Task: Look for space in Mixquiahuala de Juarez, Mexico from 3rd August, 2023 to 7th August, 2023 for 2 adults in price range Rs.4000 to Rs.9000. Place can be private room with 1  bedroom having 1 bed and 1 bathroom. Property type can be house, flat, guest house, hotel. Booking option can be shelf check-in. Required host language is English.
Action: Mouse moved to (455, 96)
Screenshot: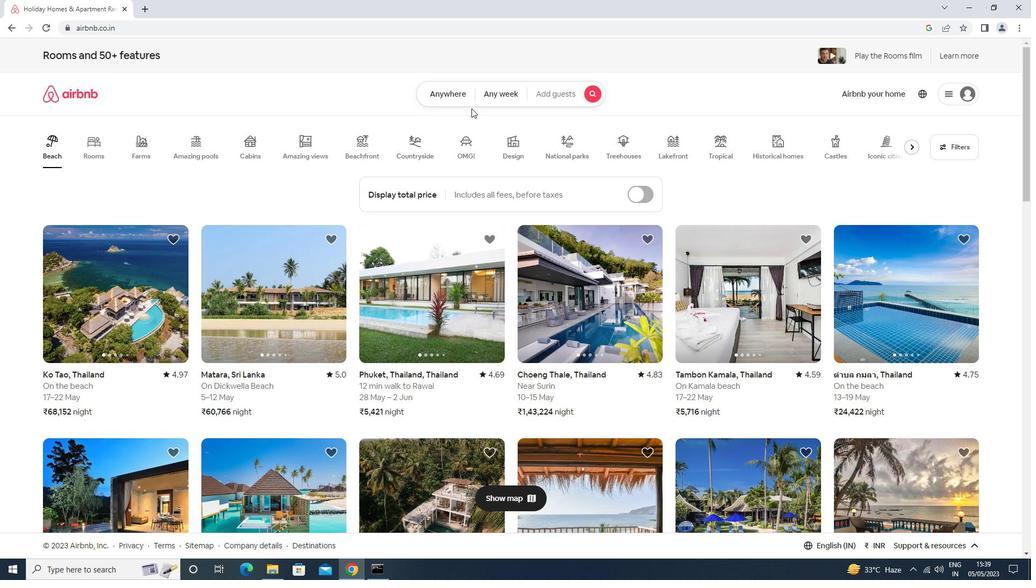 
Action: Mouse pressed left at (455, 96)
Screenshot: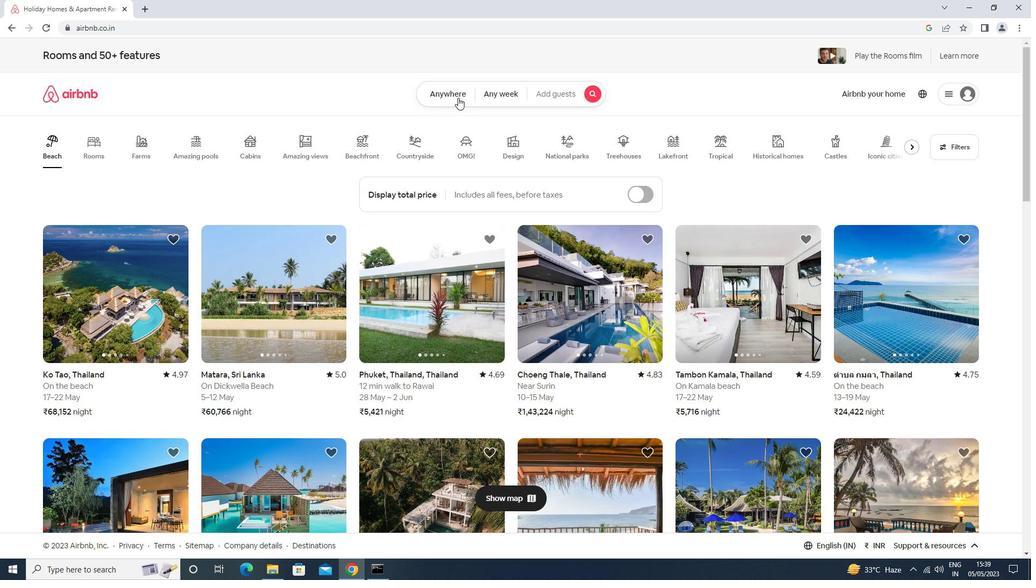 
Action: Mouse moved to (396, 133)
Screenshot: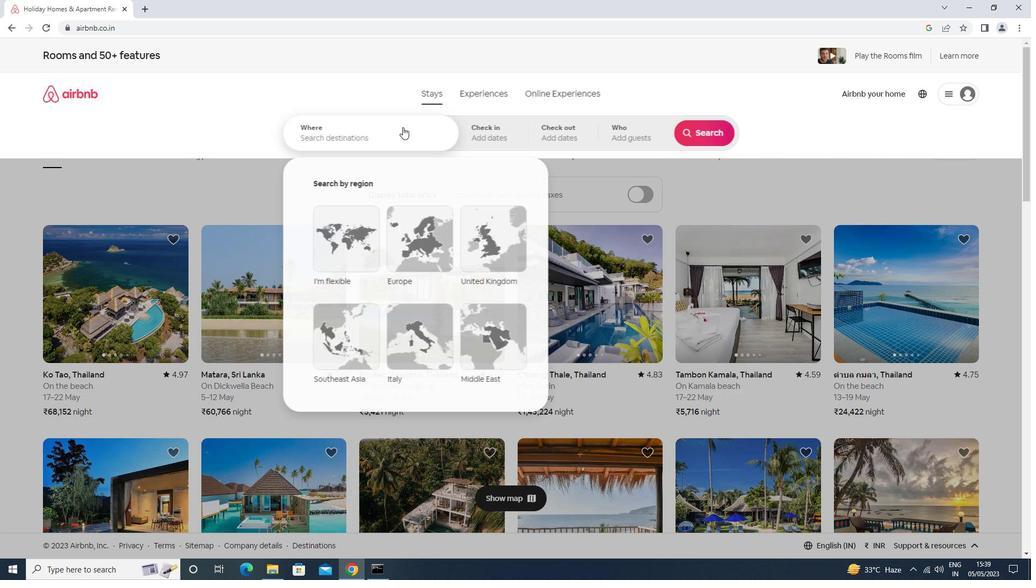 
Action: Mouse pressed left at (396, 133)
Screenshot: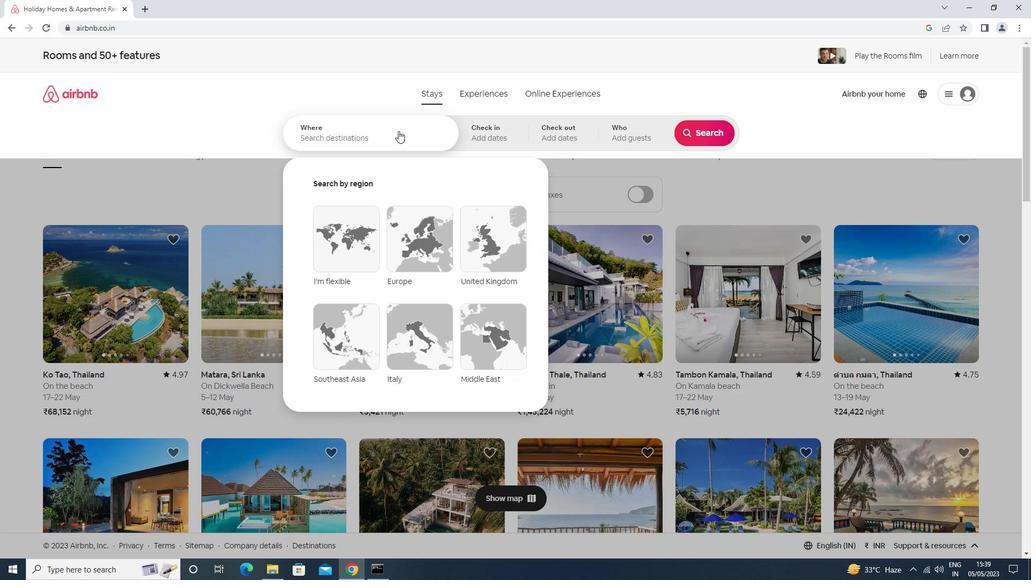 
Action: Mouse moved to (396, 135)
Screenshot: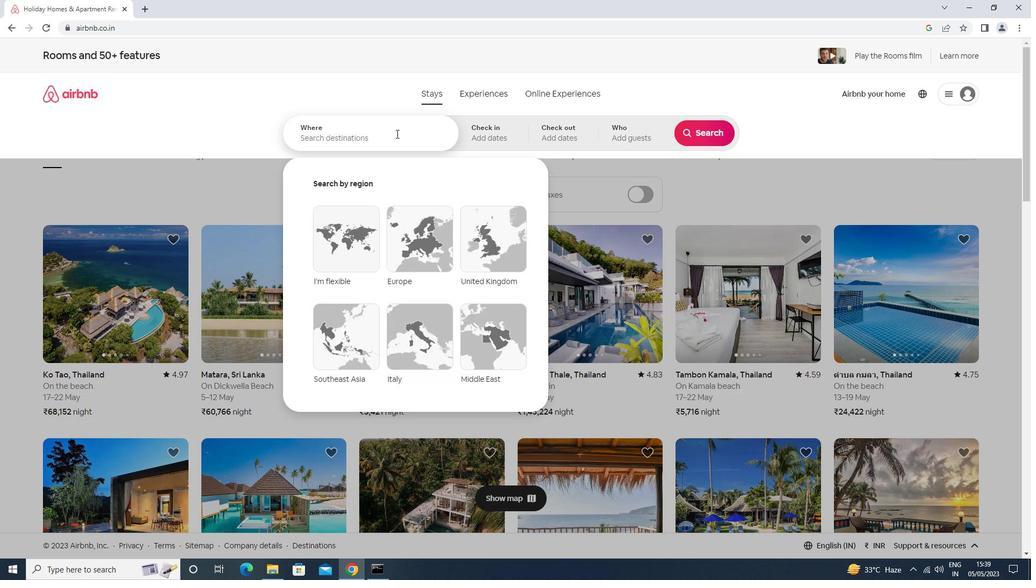 
Action: Key pressed mixquia<Key.down><Key.enter>
Screenshot: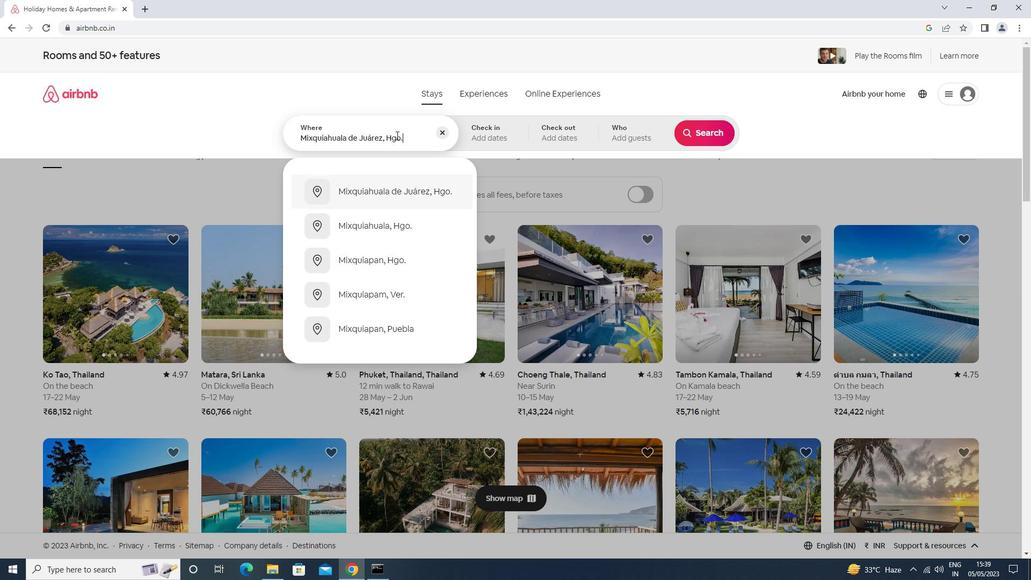 
Action: Mouse moved to (703, 220)
Screenshot: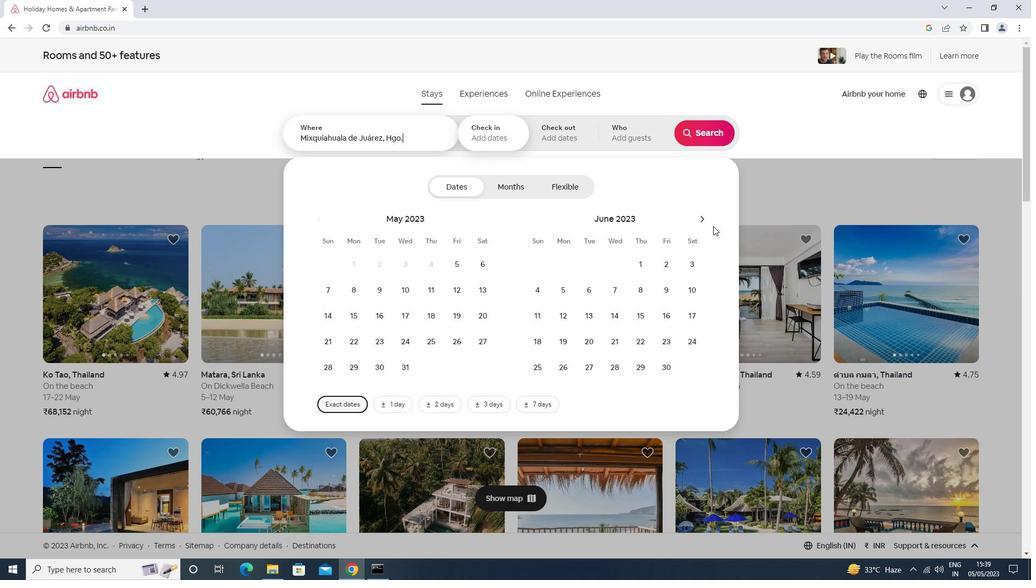 
Action: Mouse pressed left at (703, 220)
Screenshot: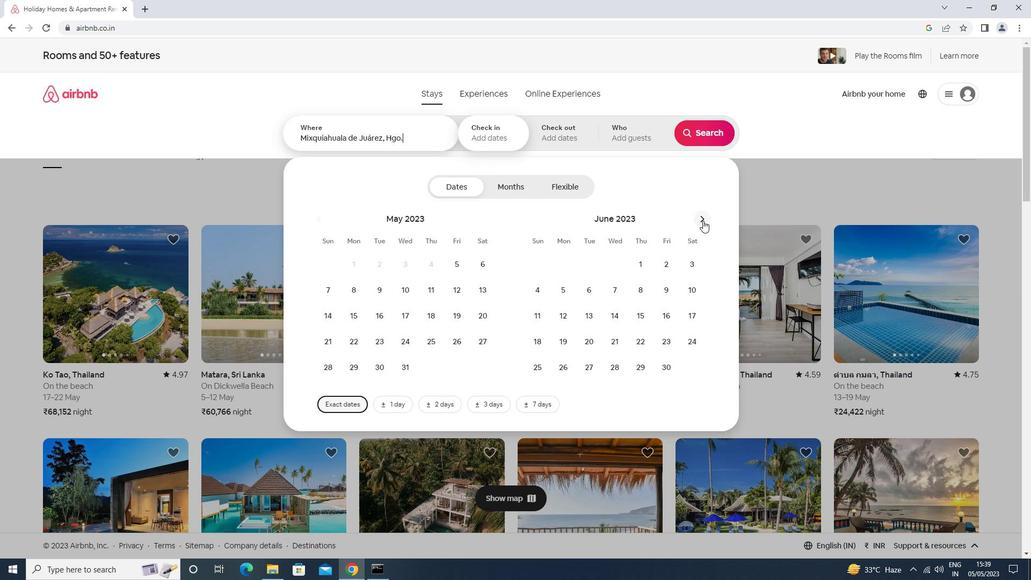 
Action: Mouse pressed left at (703, 220)
Screenshot: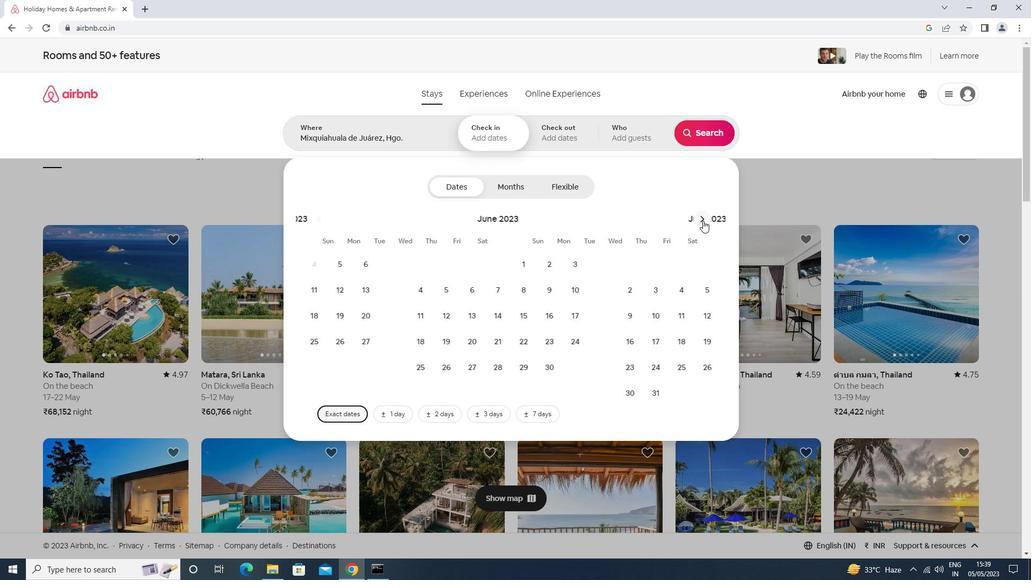 
Action: Mouse moved to (638, 263)
Screenshot: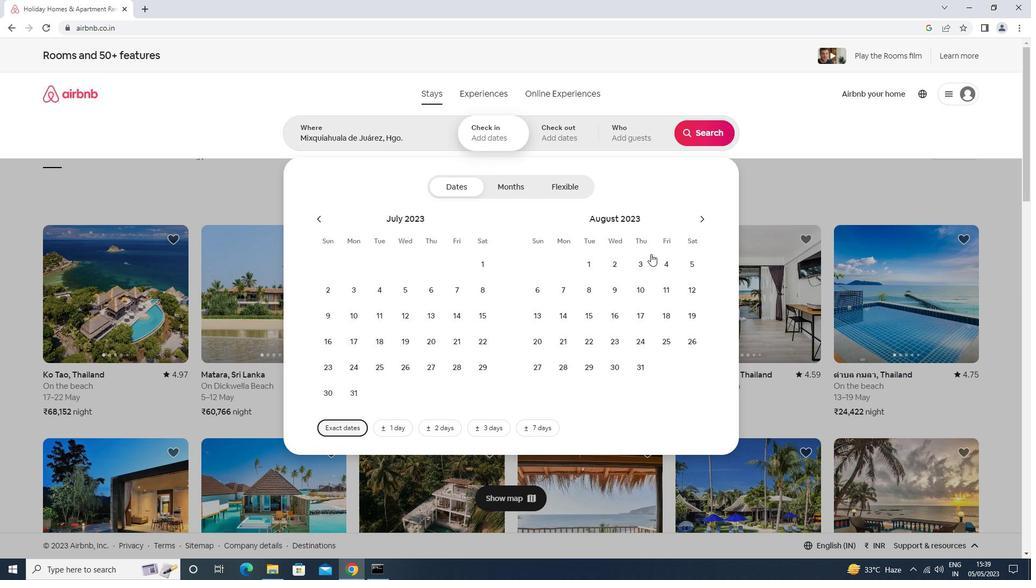 
Action: Mouse pressed left at (638, 263)
Screenshot: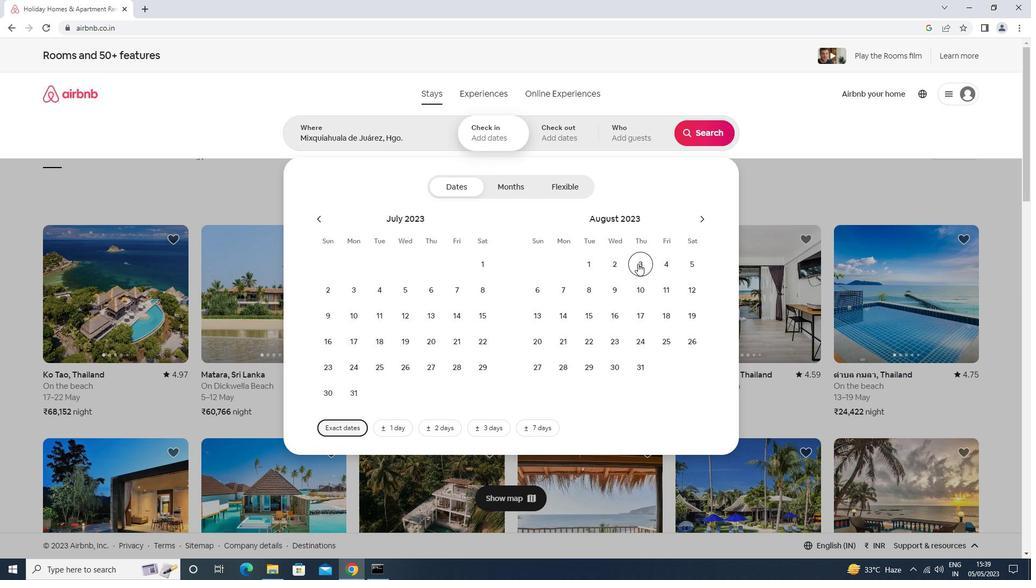 
Action: Mouse moved to (560, 288)
Screenshot: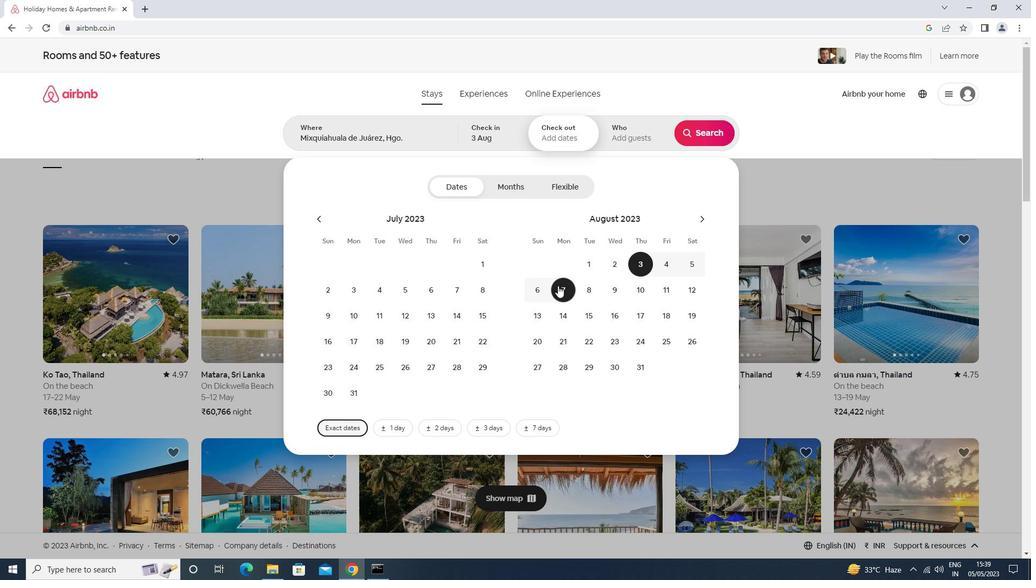 
Action: Mouse pressed left at (560, 288)
Screenshot: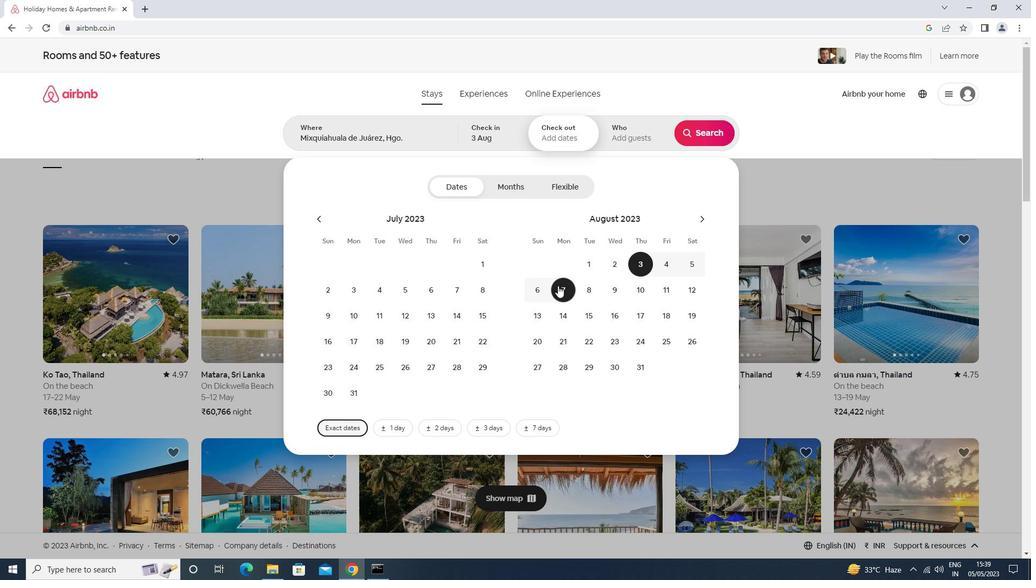 
Action: Mouse moved to (623, 134)
Screenshot: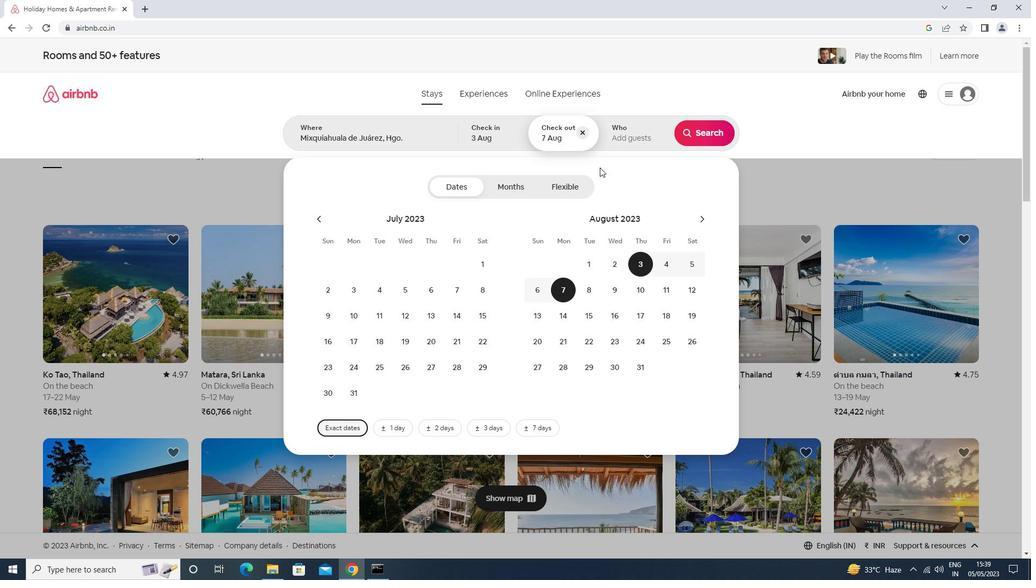 
Action: Mouse pressed left at (623, 134)
Screenshot: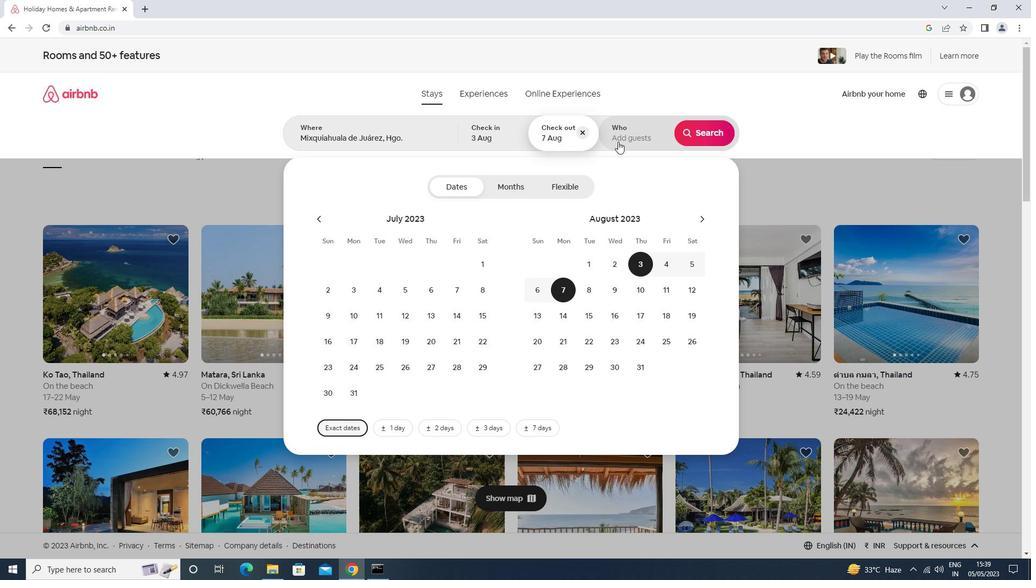 
Action: Mouse moved to (706, 189)
Screenshot: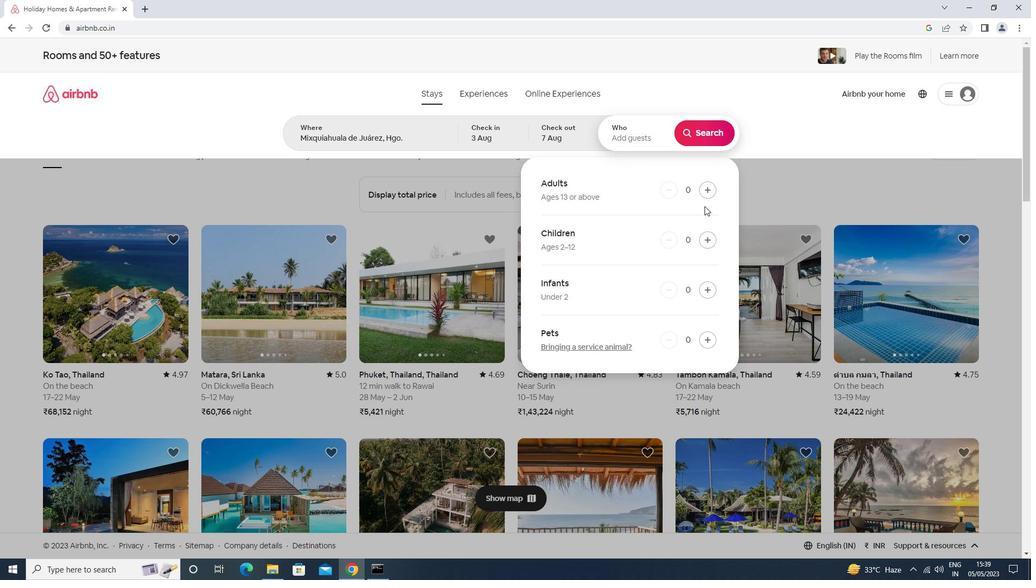 
Action: Mouse pressed left at (706, 189)
Screenshot: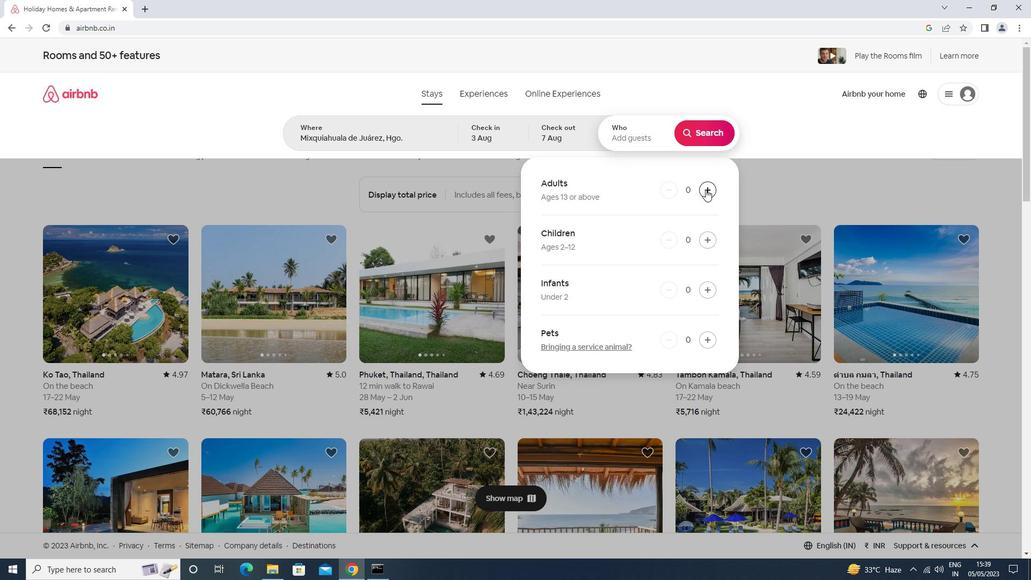 
Action: Mouse moved to (707, 189)
Screenshot: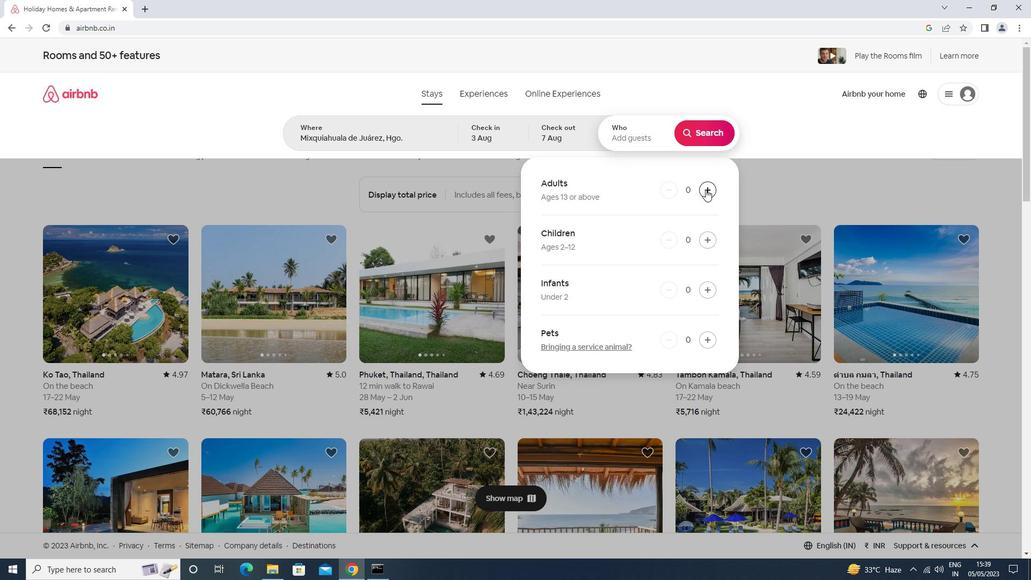 
Action: Mouse pressed left at (707, 189)
Screenshot: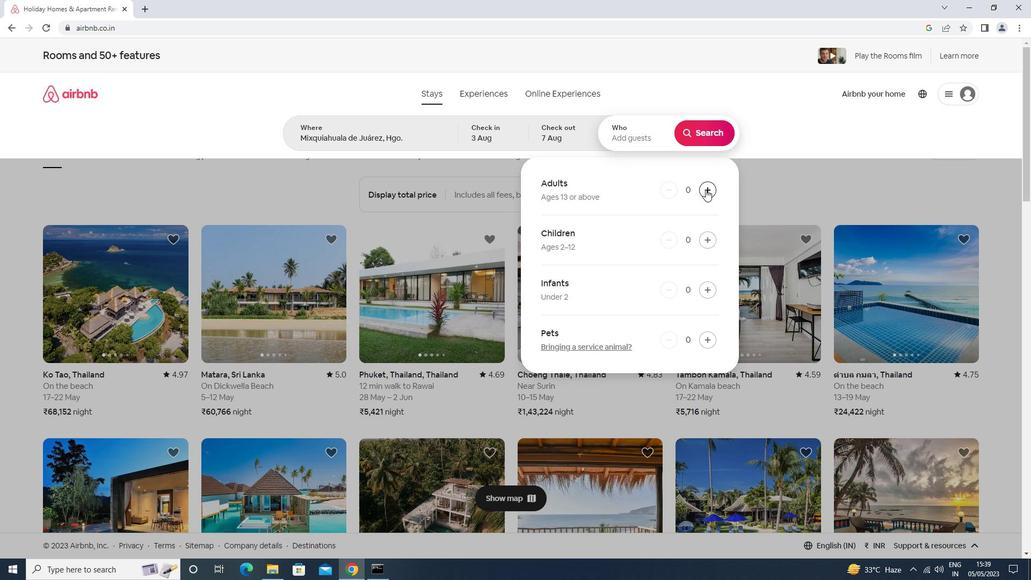 
Action: Mouse pressed left at (707, 189)
Screenshot: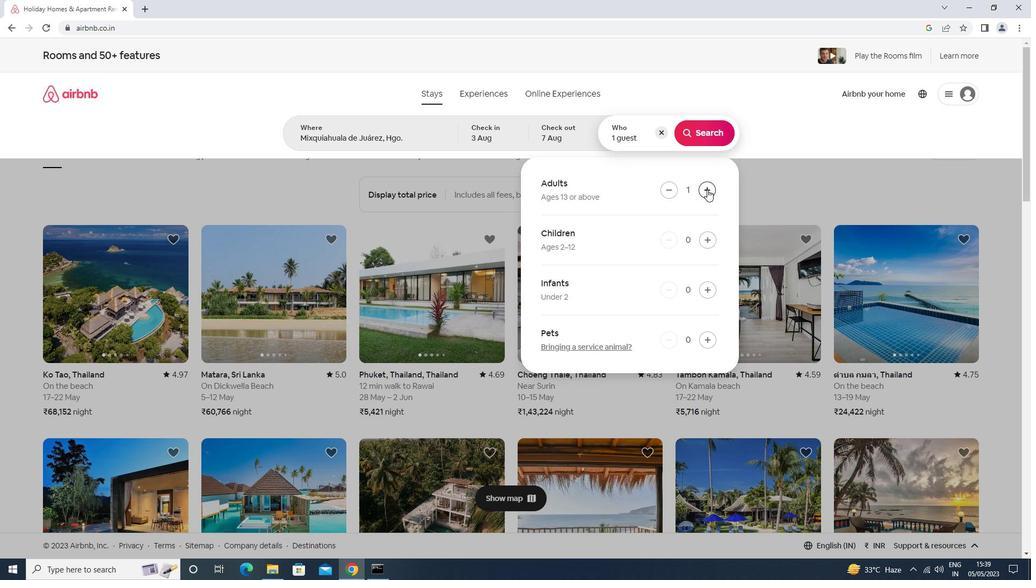 
Action: Mouse moved to (666, 192)
Screenshot: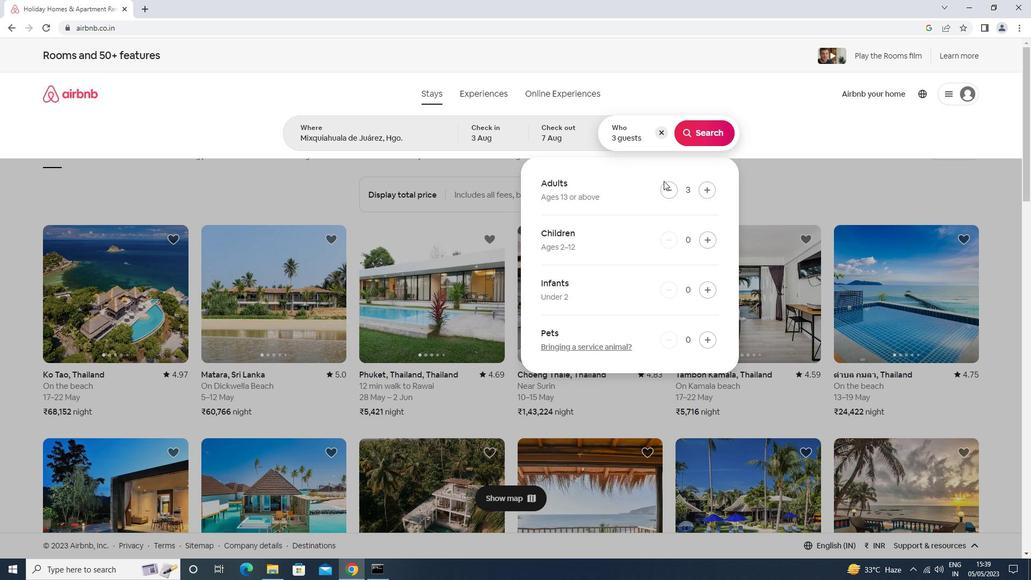 
Action: Mouse pressed left at (666, 192)
Screenshot: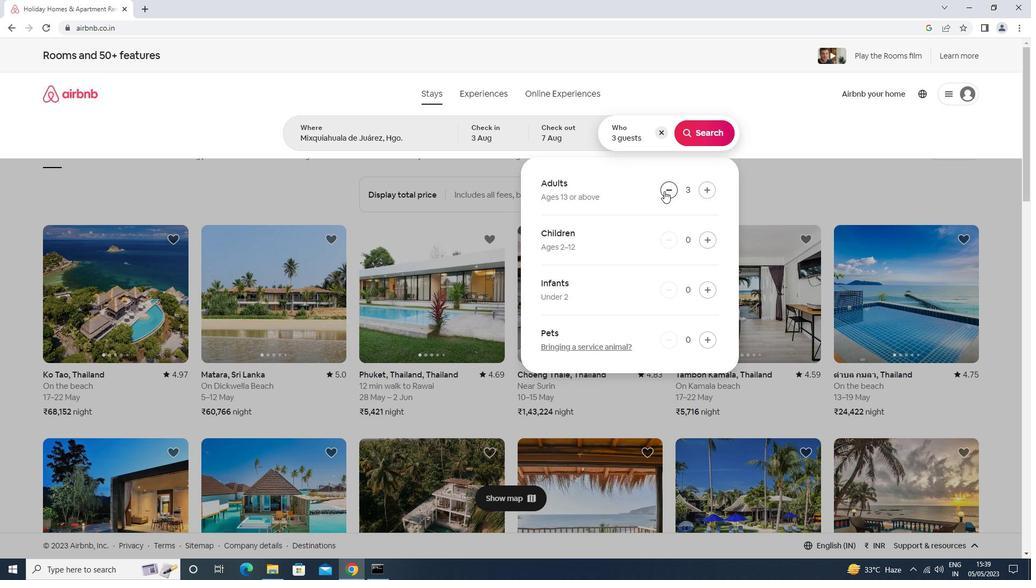 
Action: Mouse moved to (711, 131)
Screenshot: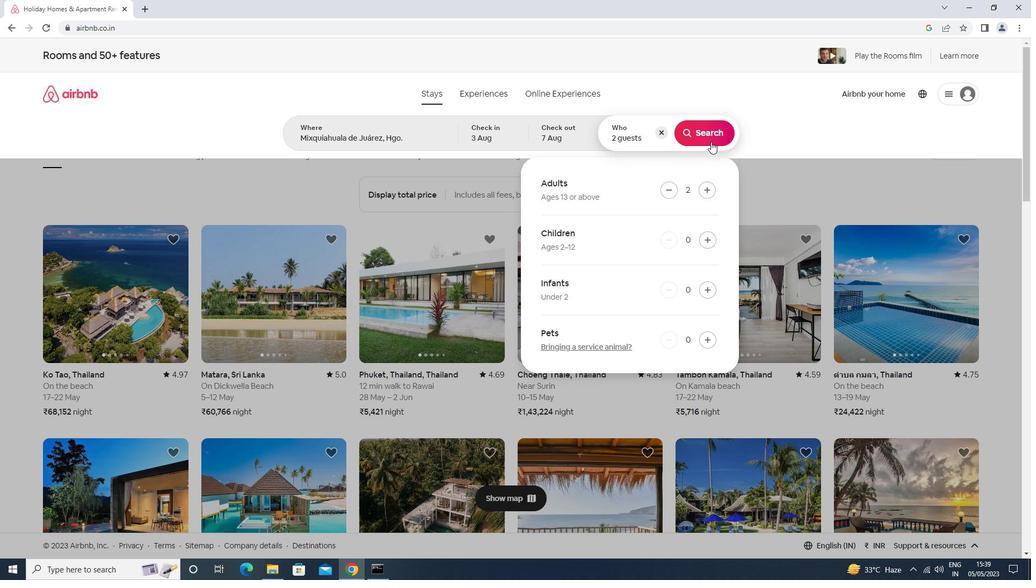 
Action: Mouse pressed left at (711, 131)
Screenshot: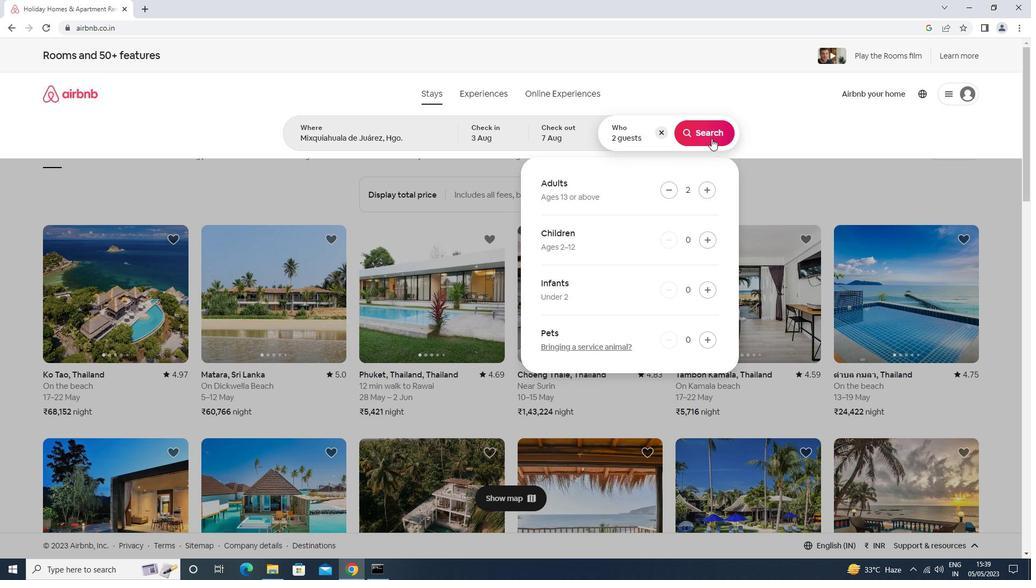 
Action: Mouse moved to (982, 102)
Screenshot: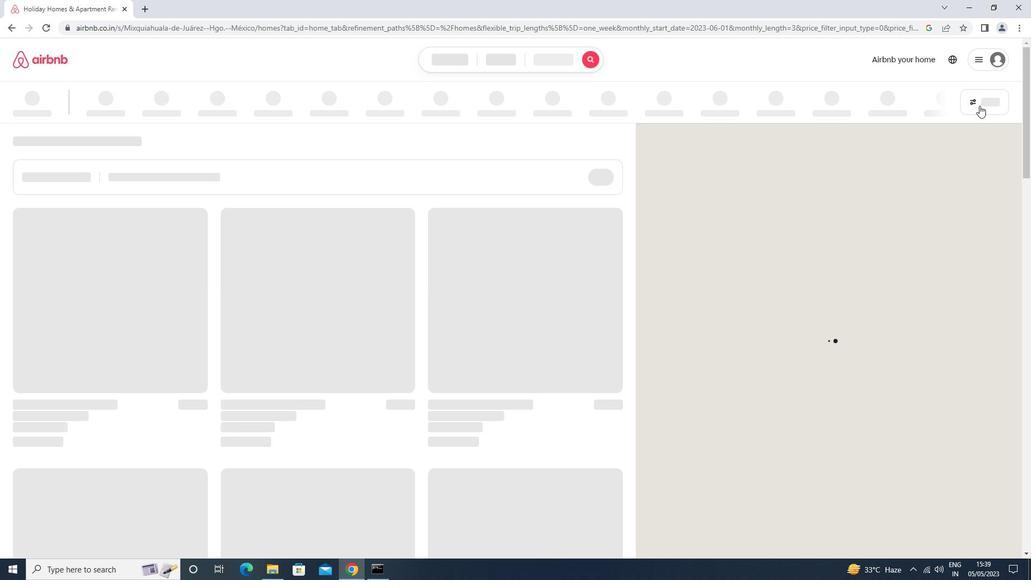 
Action: Mouse pressed left at (982, 102)
Screenshot: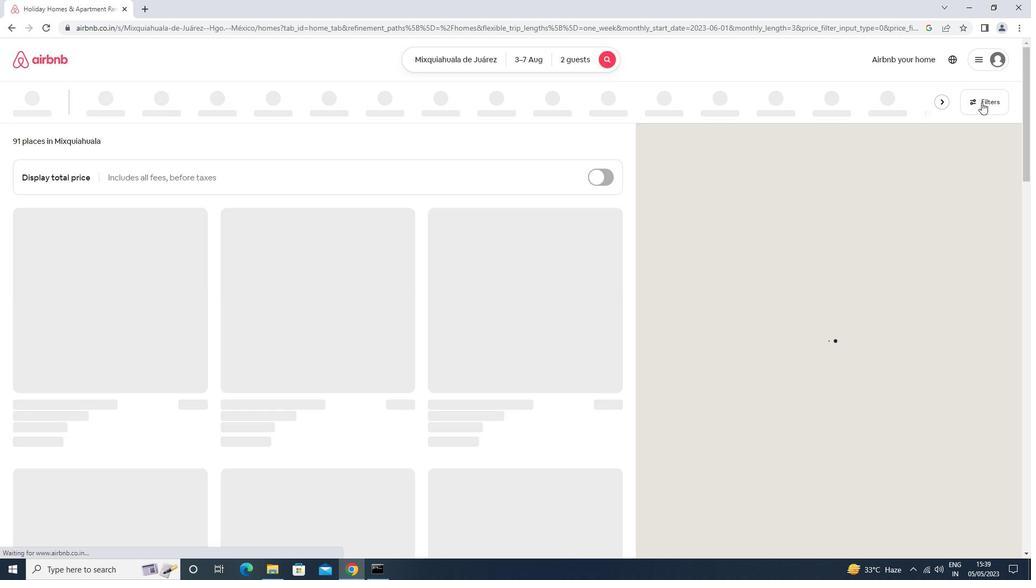 
Action: Mouse moved to (460, 362)
Screenshot: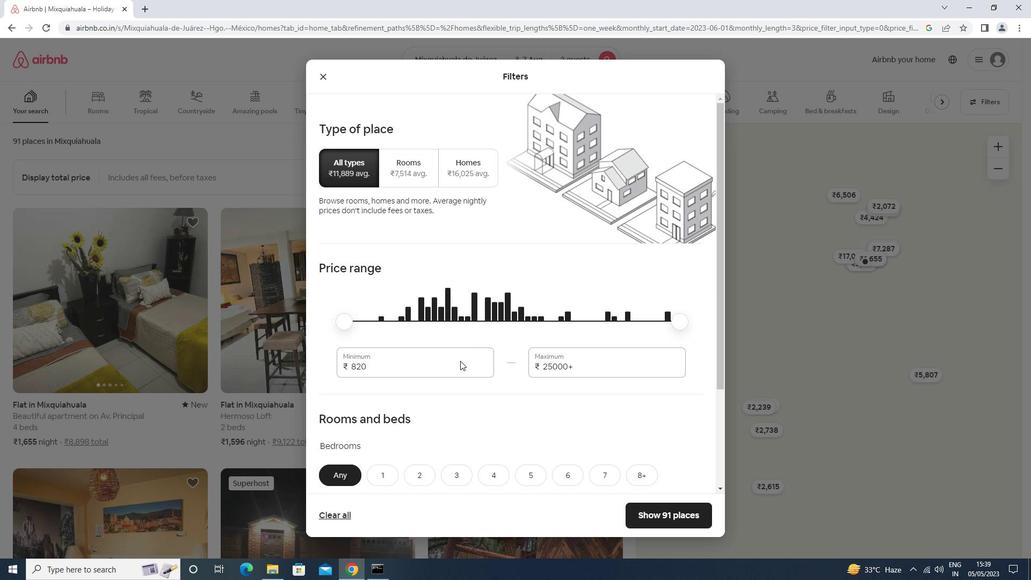 
Action: Mouse pressed left at (460, 362)
Screenshot: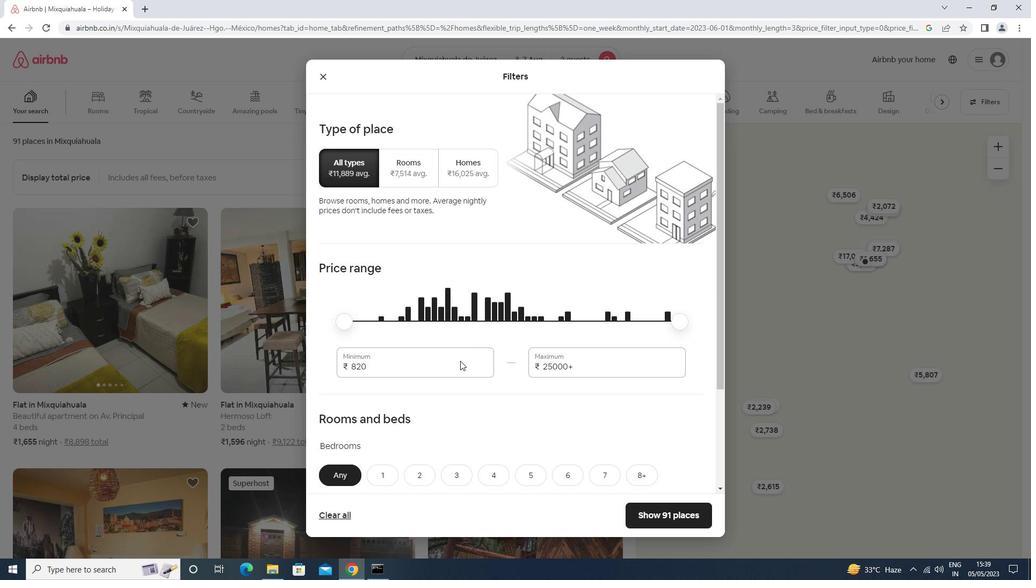 
Action: Mouse moved to (459, 362)
Screenshot: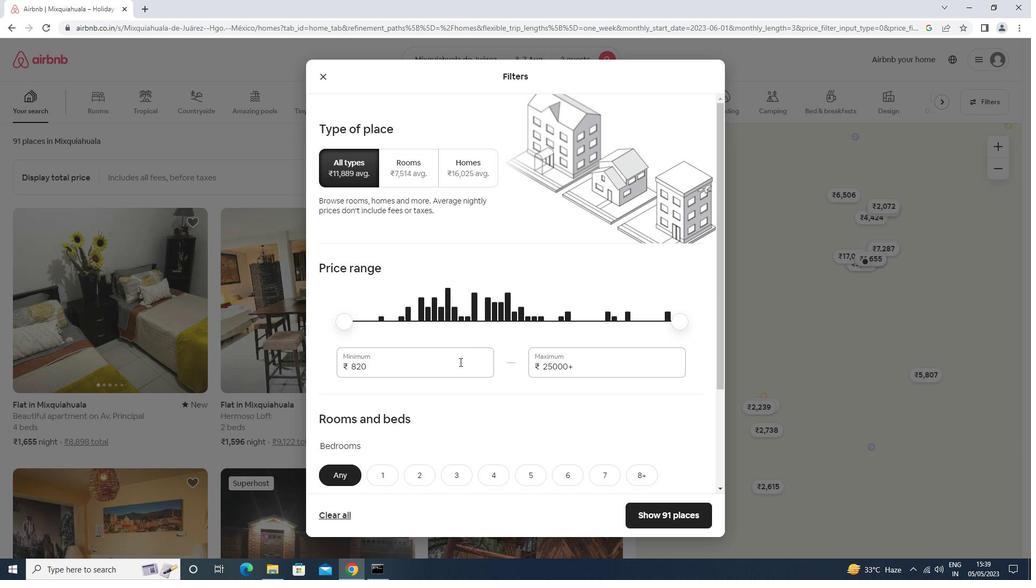 
Action: Key pressed <Key.backspace><Key.backspace><Key.backspace>4000<Key.tab>9000
Screenshot: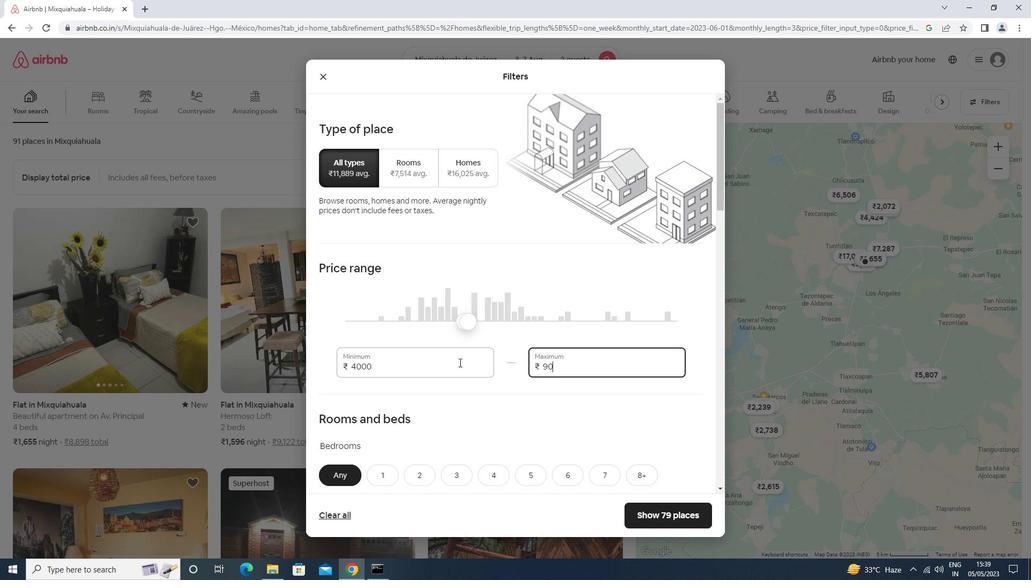 
Action: Mouse scrolled (459, 362) with delta (0, 0)
Screenshot: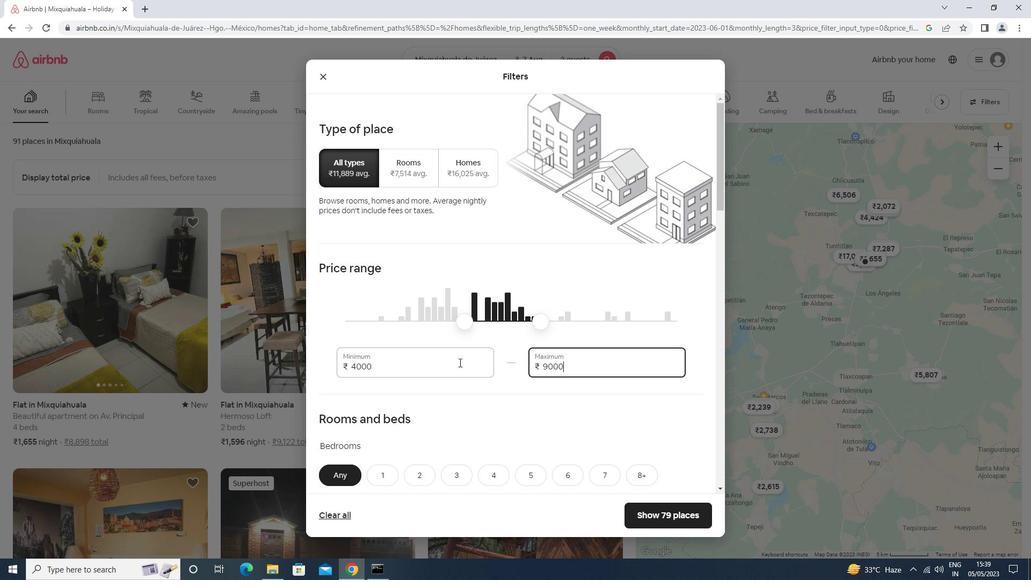 
Action: Mouse moved to (458, 362)
Screenshot: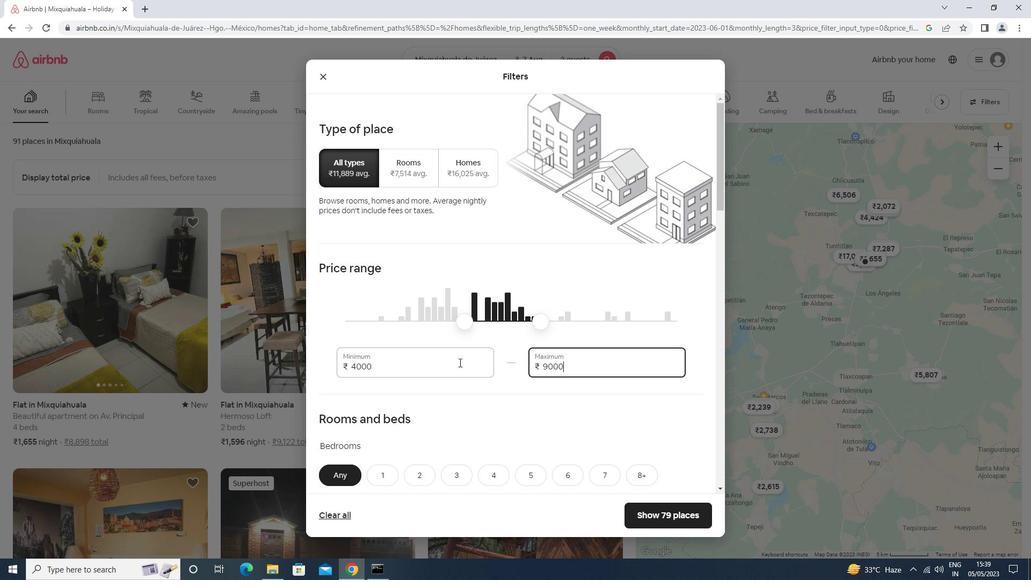 
Action: Mouse scrolled (458, 362) with delta (0, 0)
Screenshot: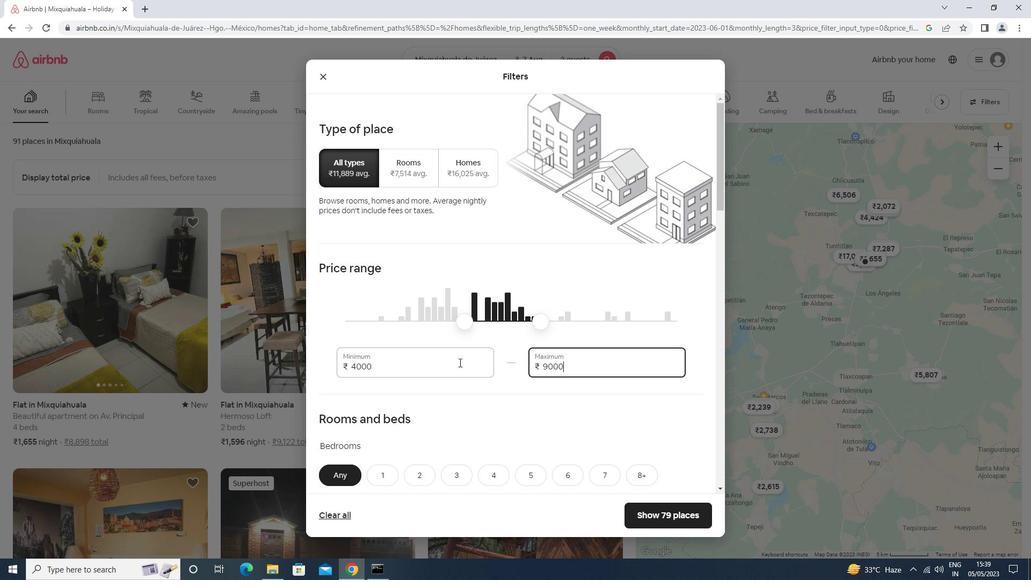 
Action: Mouse moved to (457, 362)
Screenshot: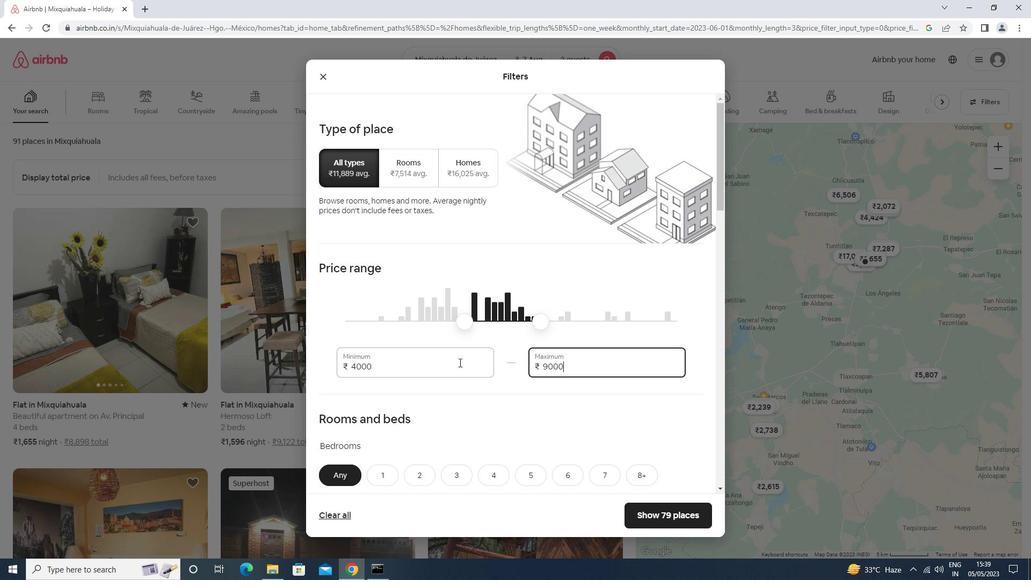 
Action: Mouse scrolled (457, 362) with delta (0, 0)
Screenshot: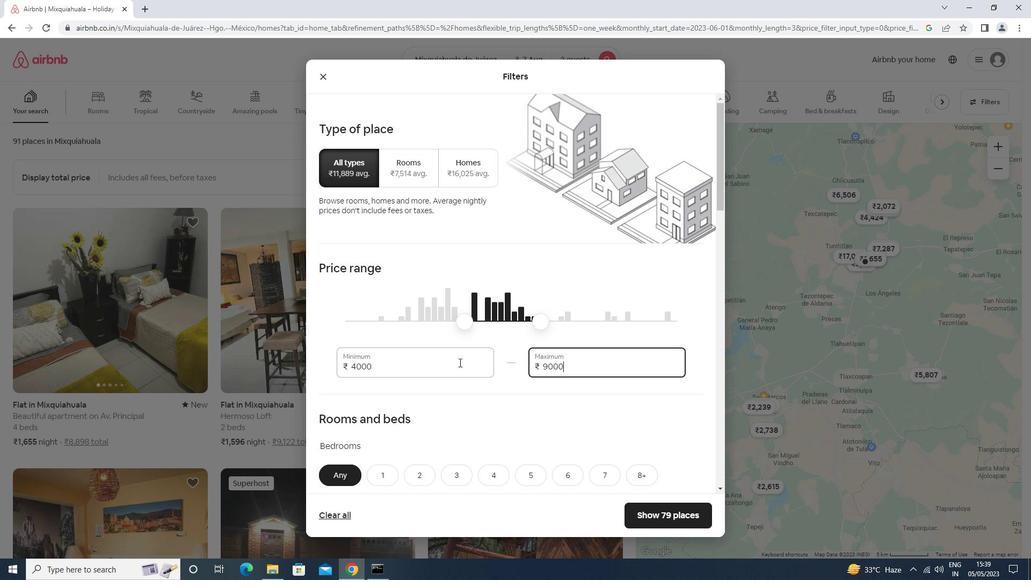 
Action: Mouse moved to (381, 308)
Screenshot: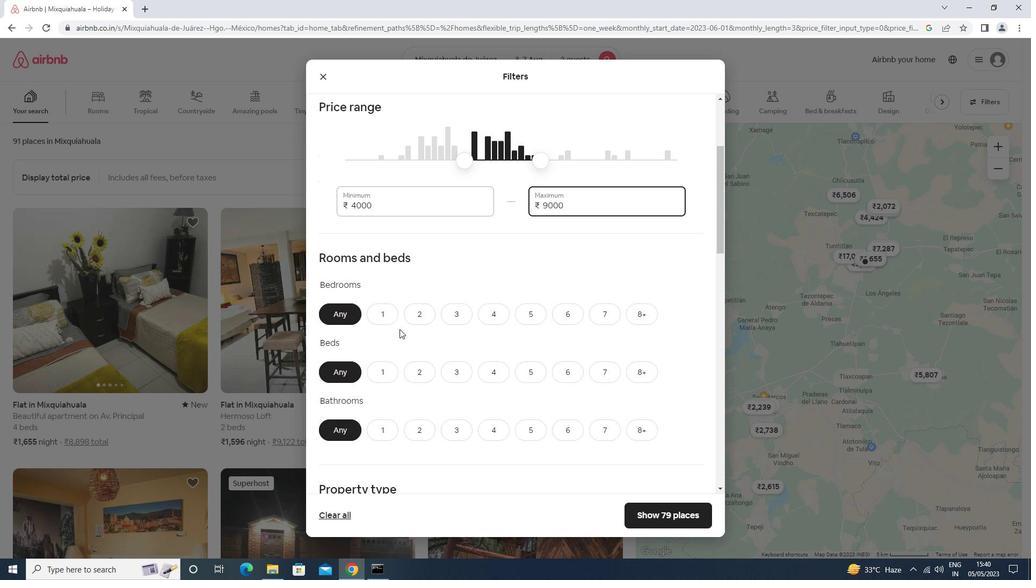 
Action: Mouse pressed left at (381, 308)
Screenshot: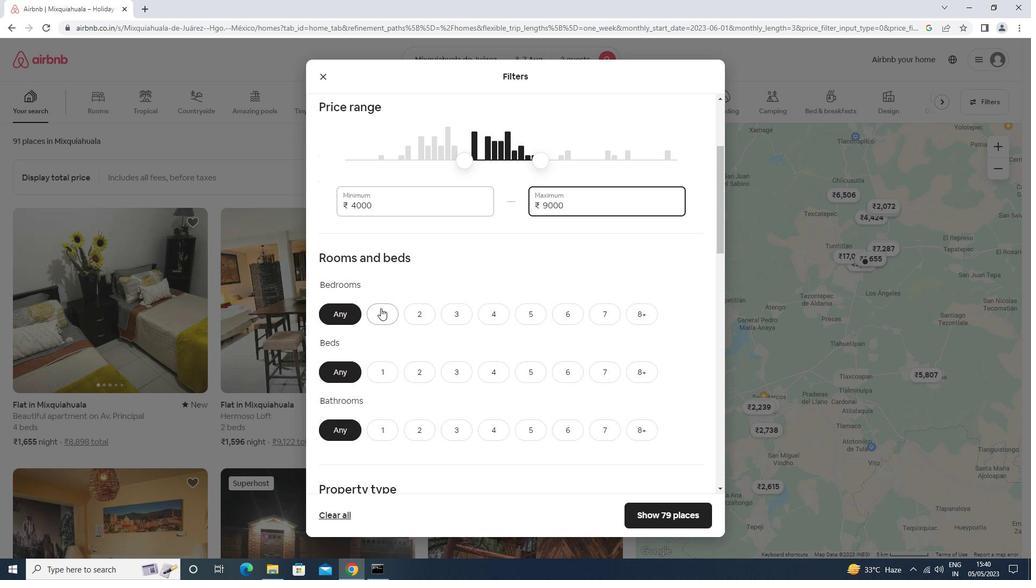 
Action: Mouse moved to (385, 373)
Screenshot: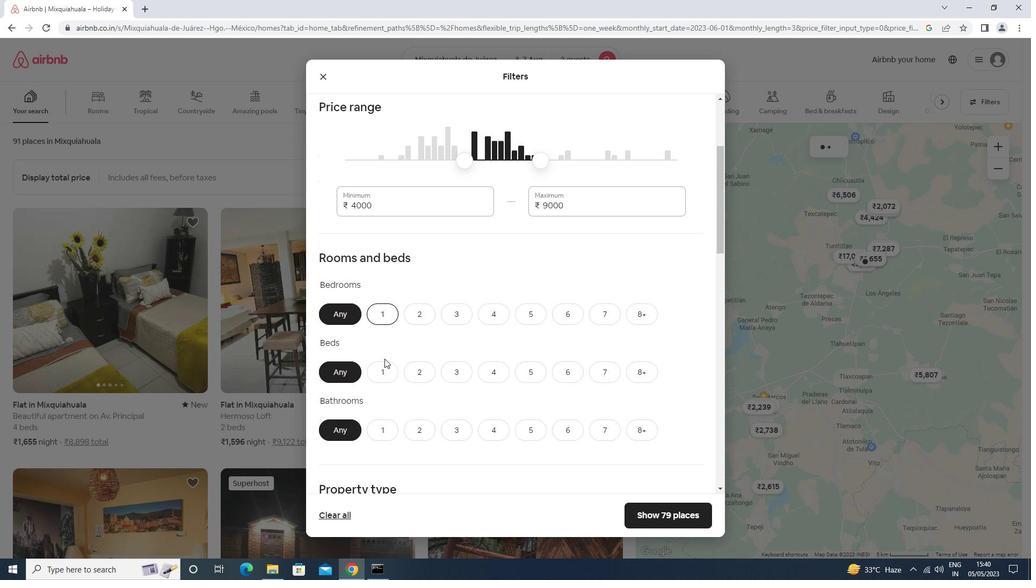 
Action: Mouse pressed left at (385, 373)
Screenshot: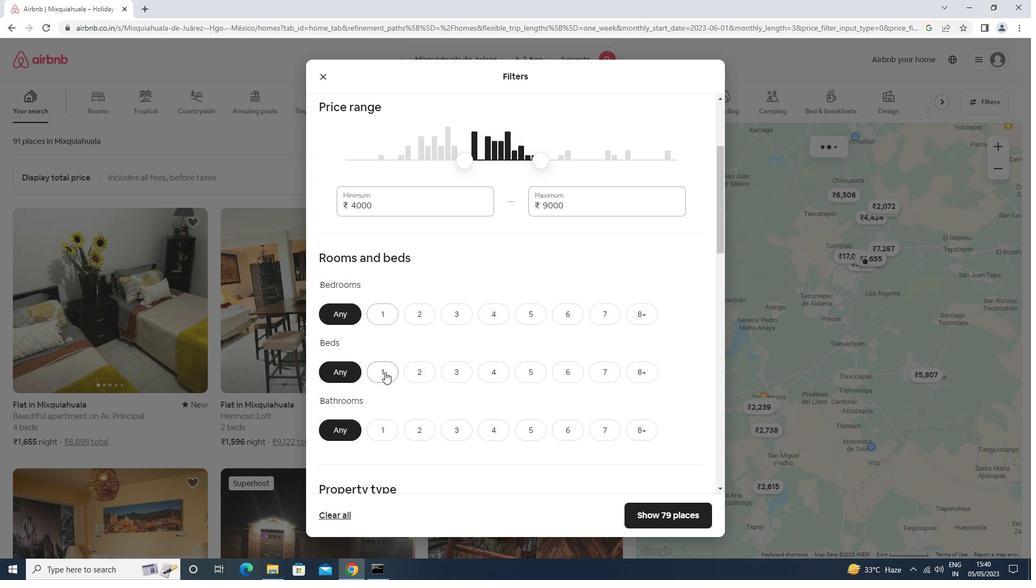 
Action: Mouse moved to (386, 423)
Screenshot: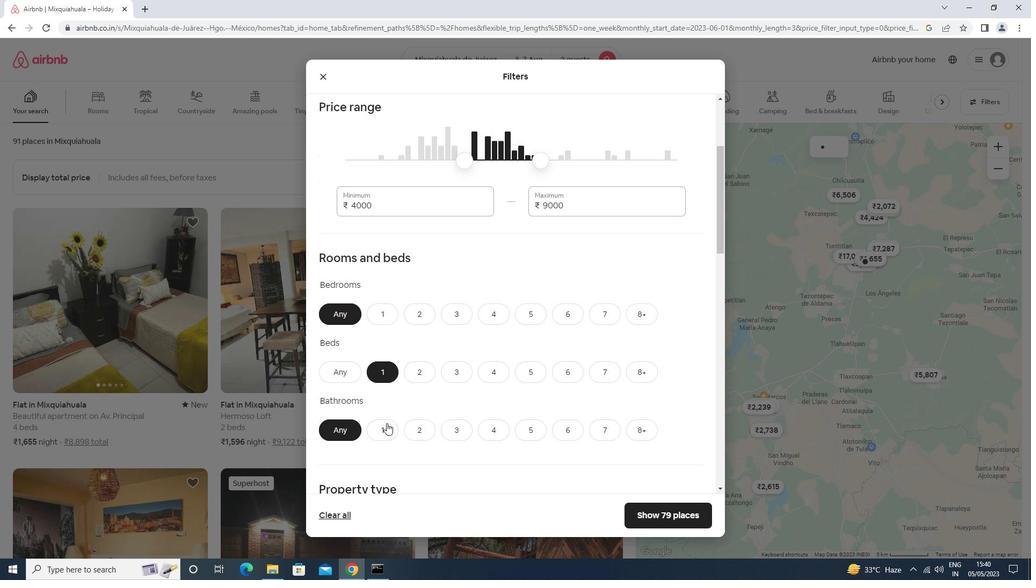 
Action: Mouse pressed left at (386, 423)
Screenshot: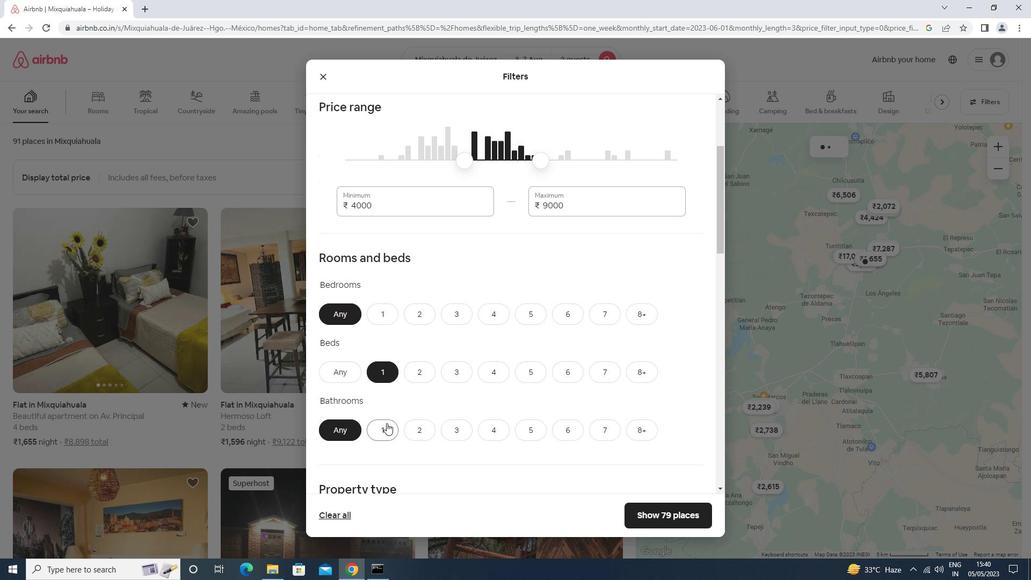 
Action: Mouse scrolled (386, 422) with delta (0, 0)
Screenshot: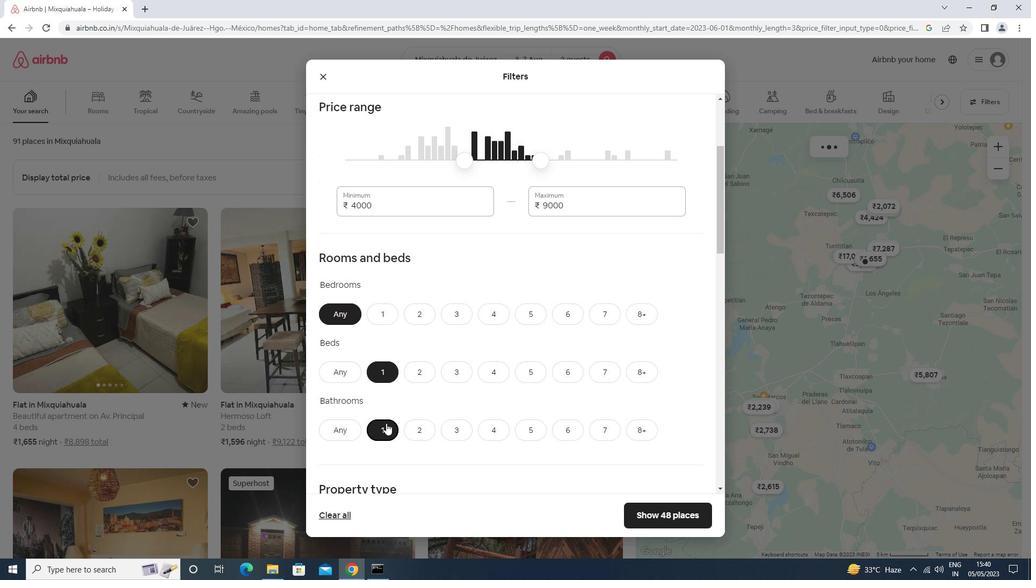 
Action: Mouse scrolled (386, 422) with delta (0, 0)
Screenshot: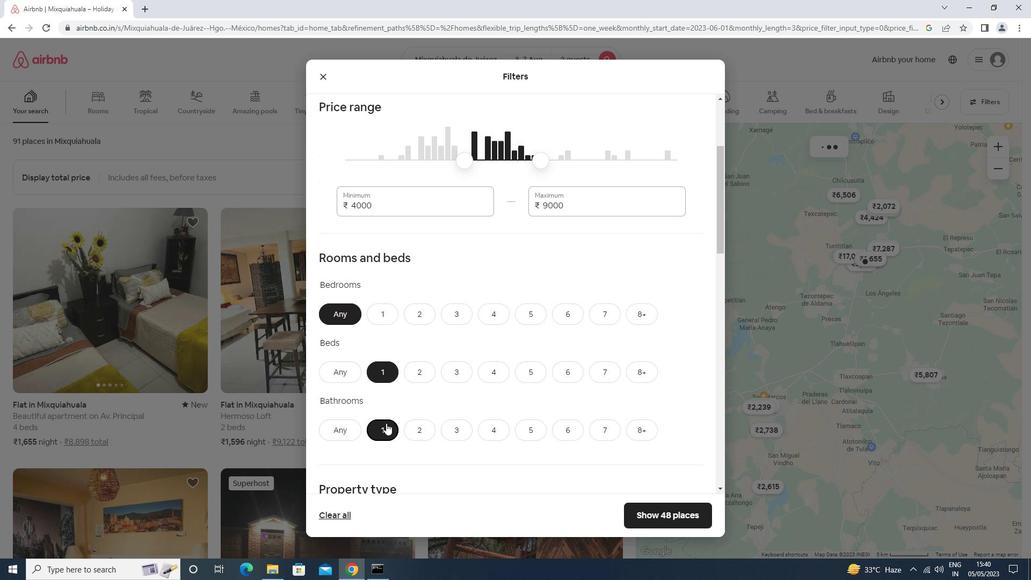 
Action: Mouse scrolled (386, 422) with delta (0, 0)
Screenshot: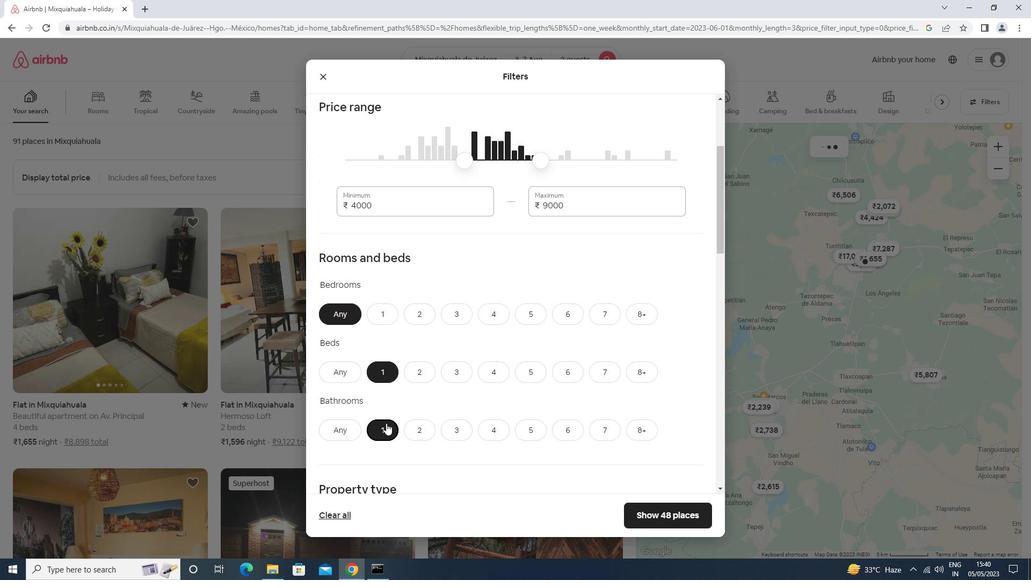 
Action: Mouse scrolled (386, 422) with delta (0, 0)
Screenshot: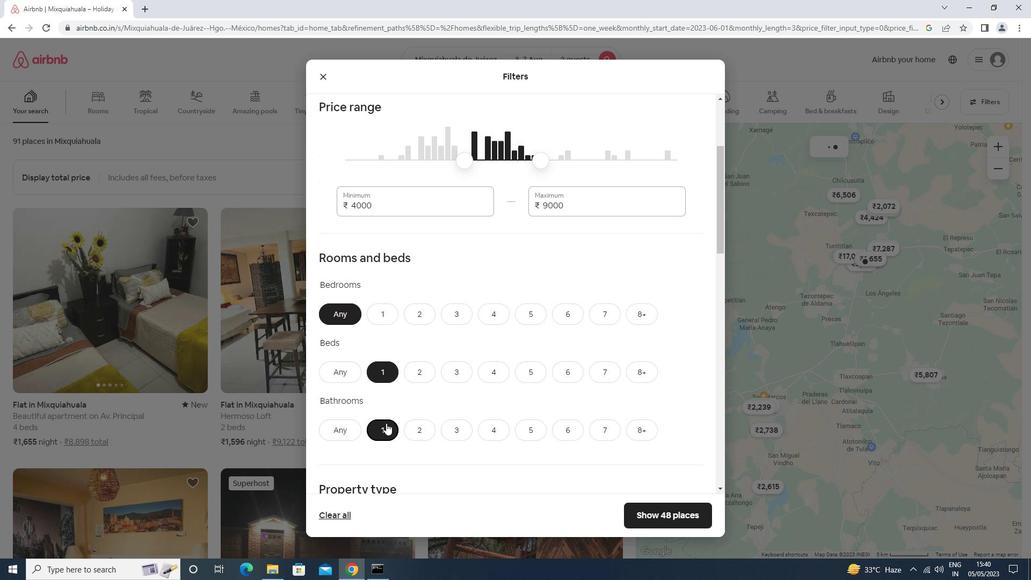 
Action: Mouse scrolled (386, 422) with delta (0, 0)
Screenshot: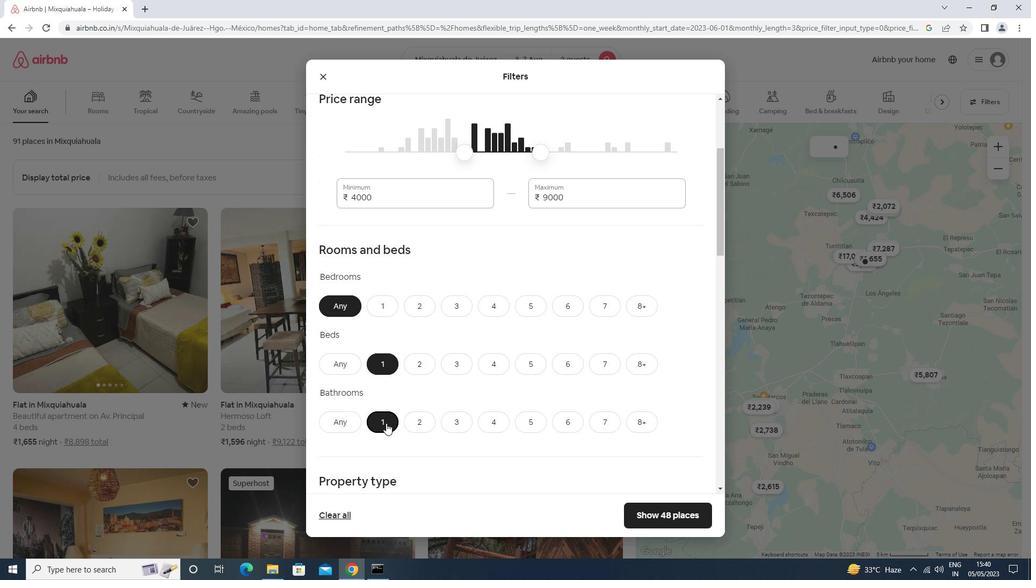 
Action: Mouse moved to (383, 270)
Screenshot: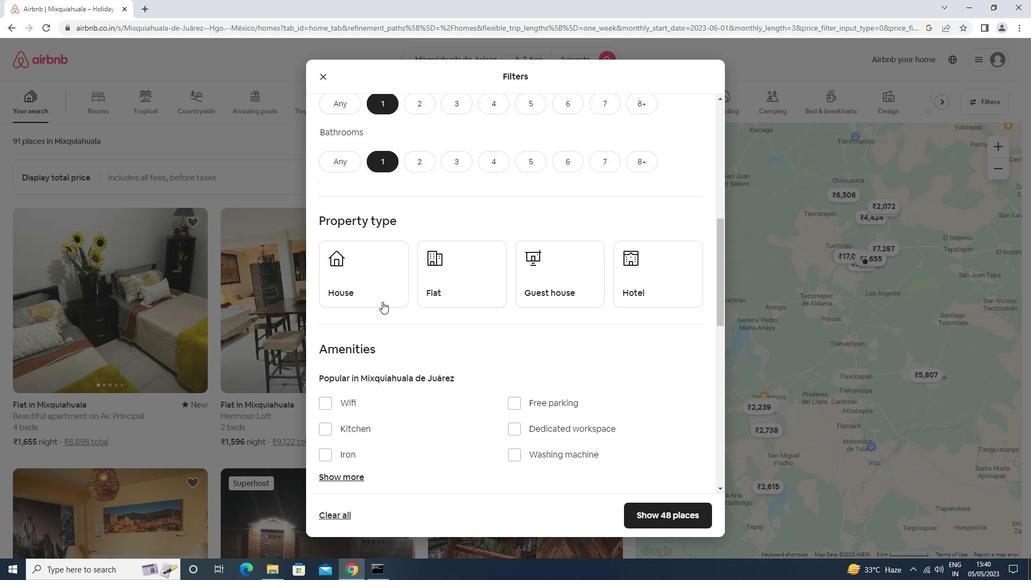 
Action: Mouse pressed left at (383, 270)
Screenshot: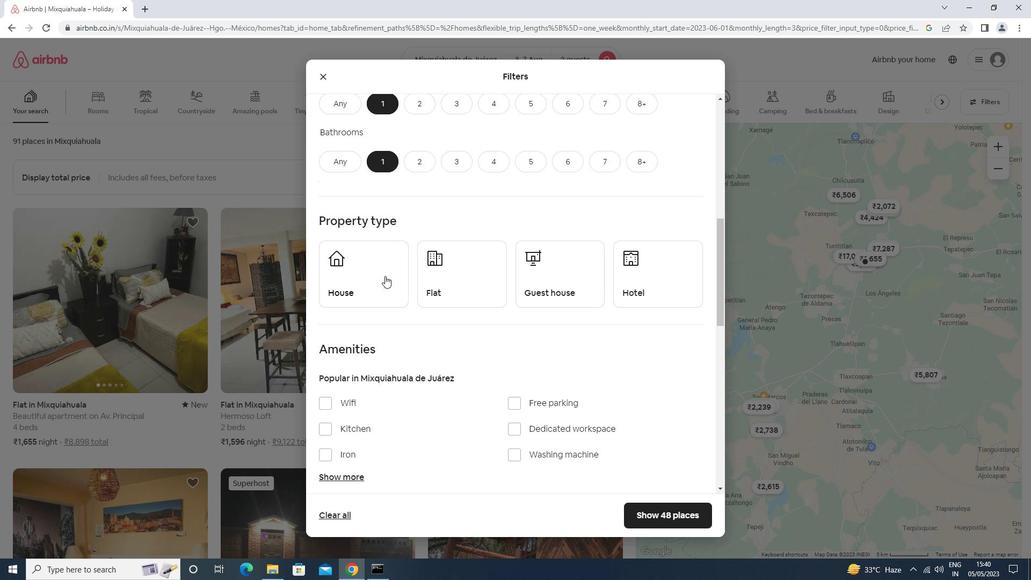 
Action: Mouse moved to (450, 292)
Screenshot: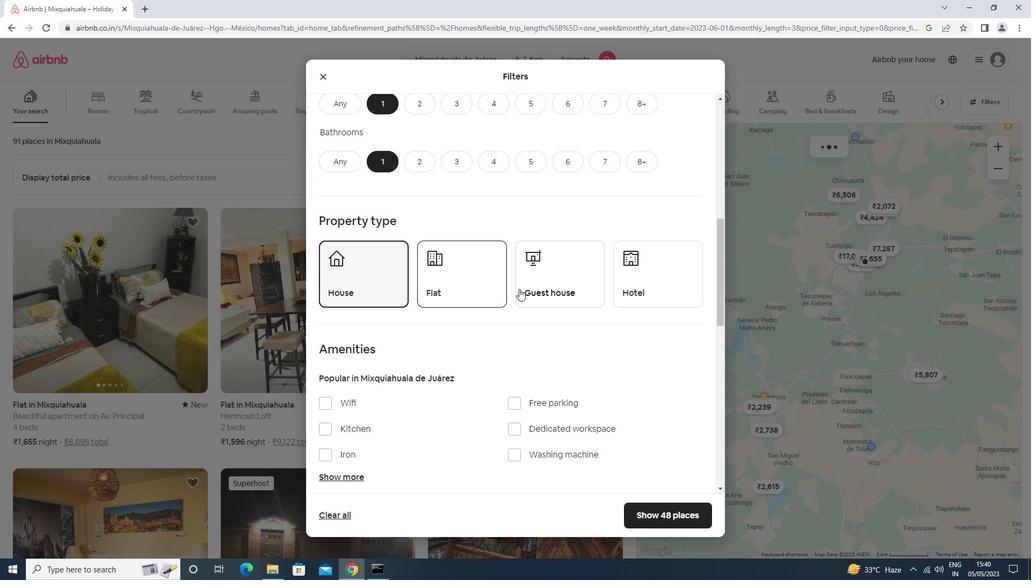 
Action: Mouse pressed left at (450, 292)
Screenshot: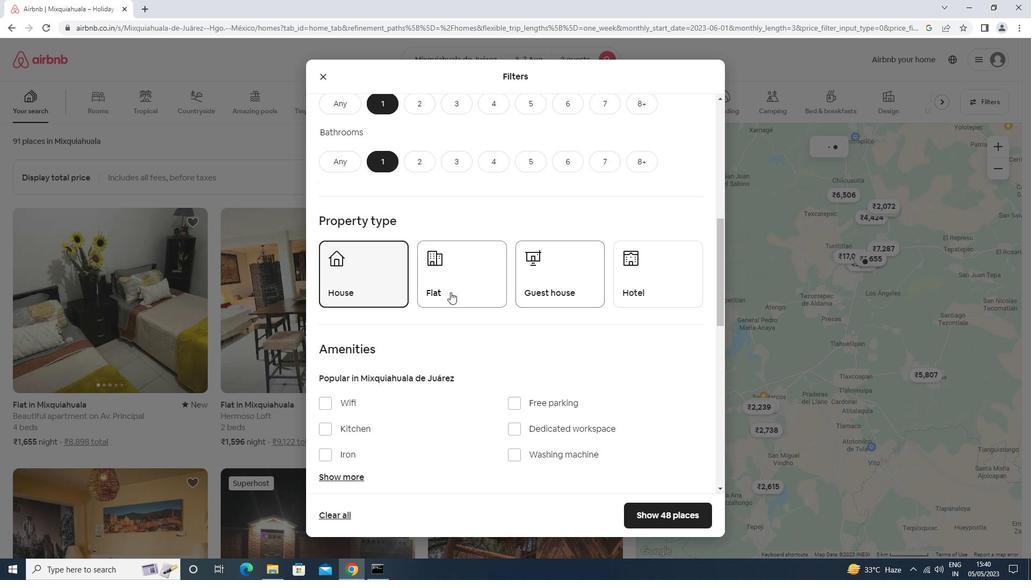 
Action: Mouse moved to (560, 281)
Screenshot: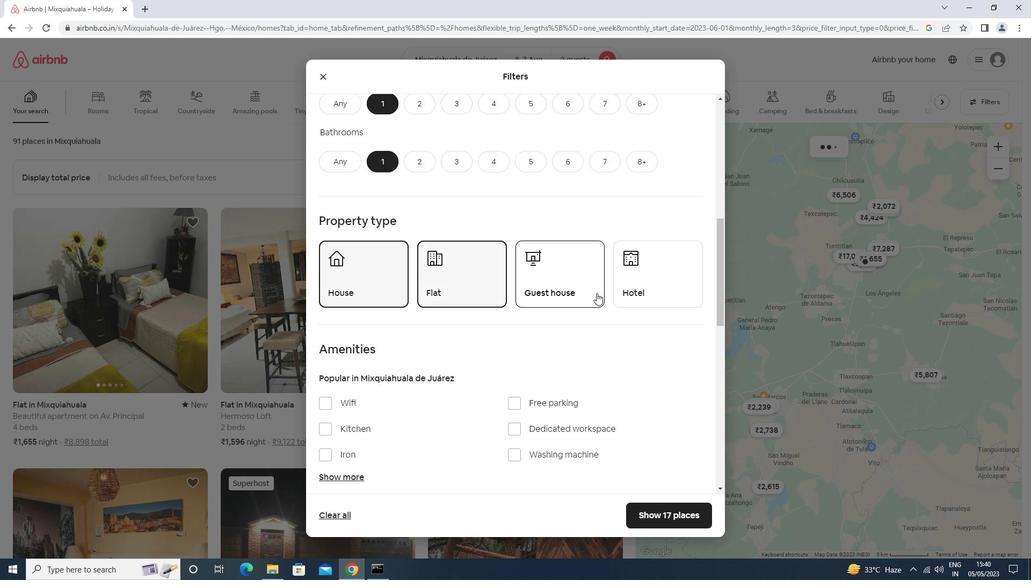 
Action: Mouse pressed left at (560, 281)
Screenshot: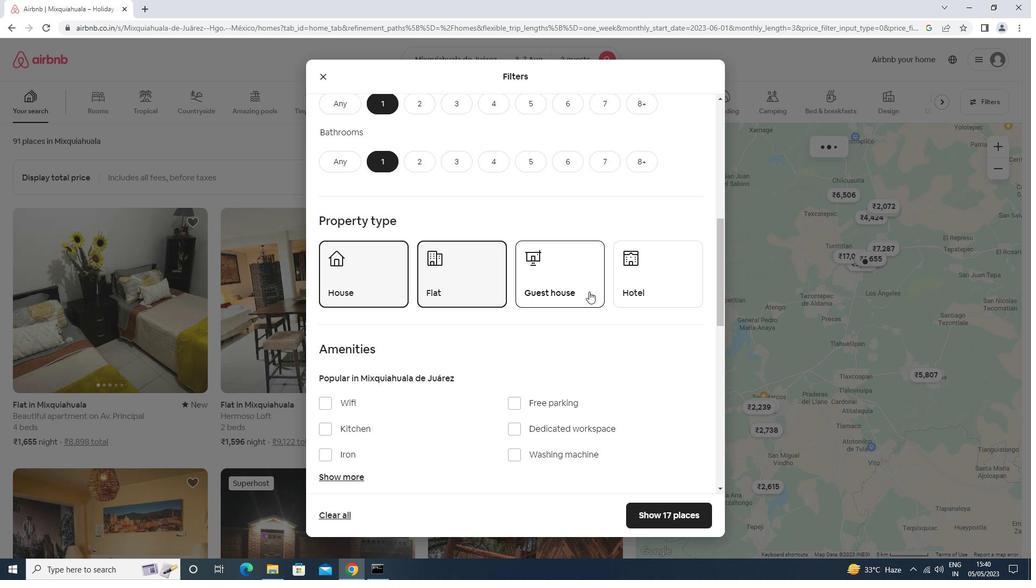 
Action: Mouse moved to (670, 281)
Screenshot: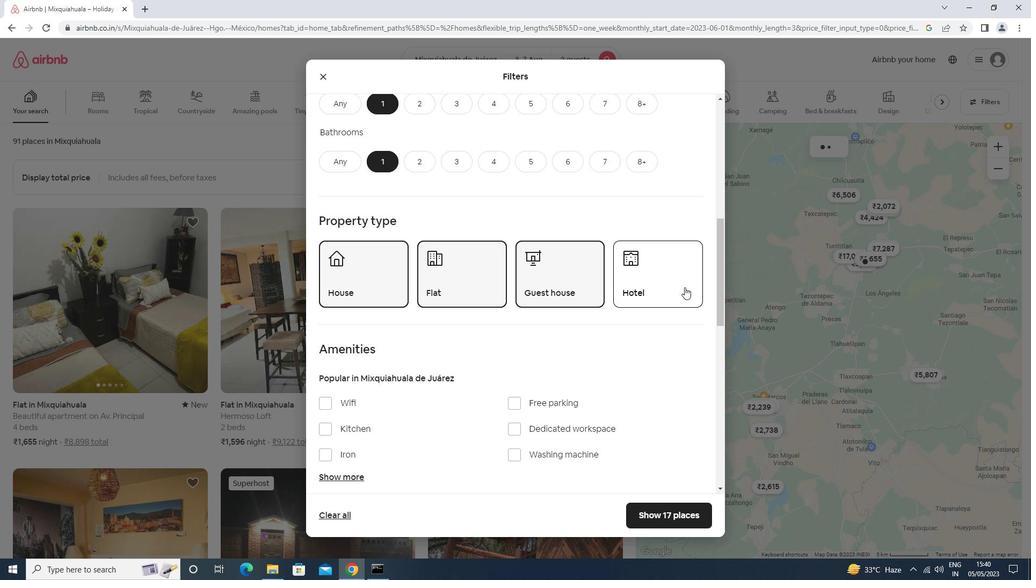 
Action: Mouse pressed left at (670, 281)
Screenshot: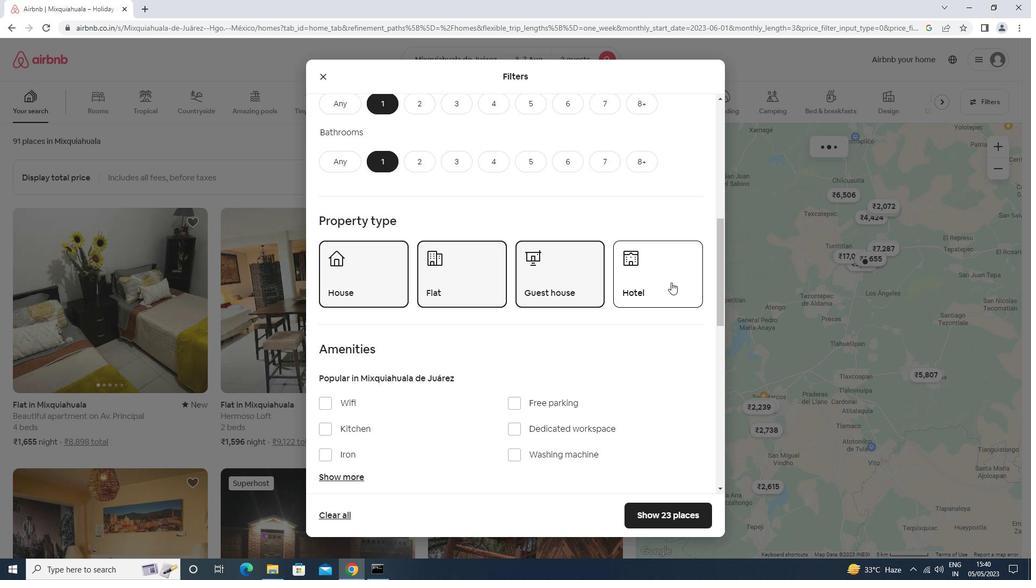
Action: Mouse moved to (667, 281)
Screenshot: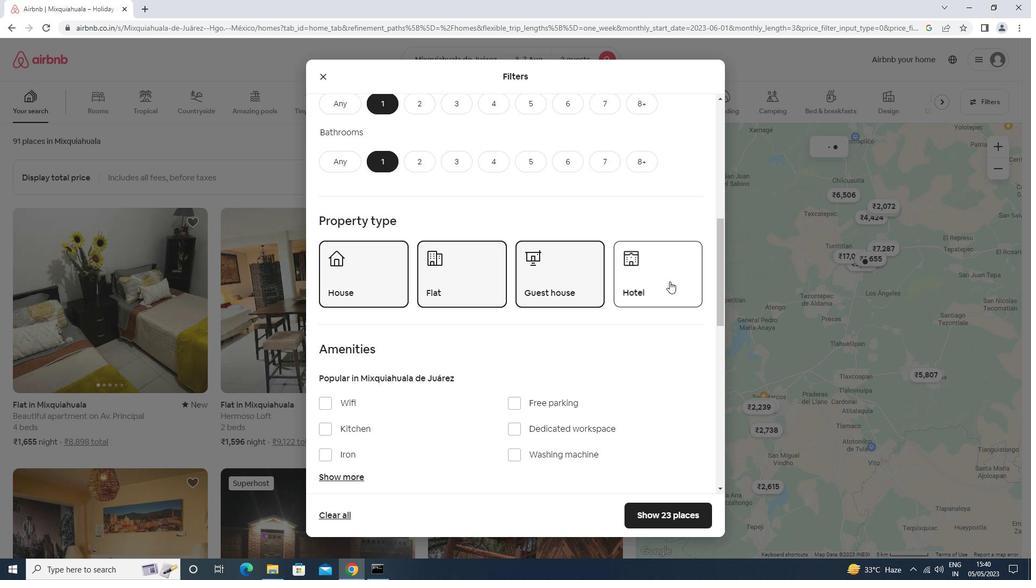 
Action: Mouse scrolled (667, 281) with delta (0, 0)
Screenshot: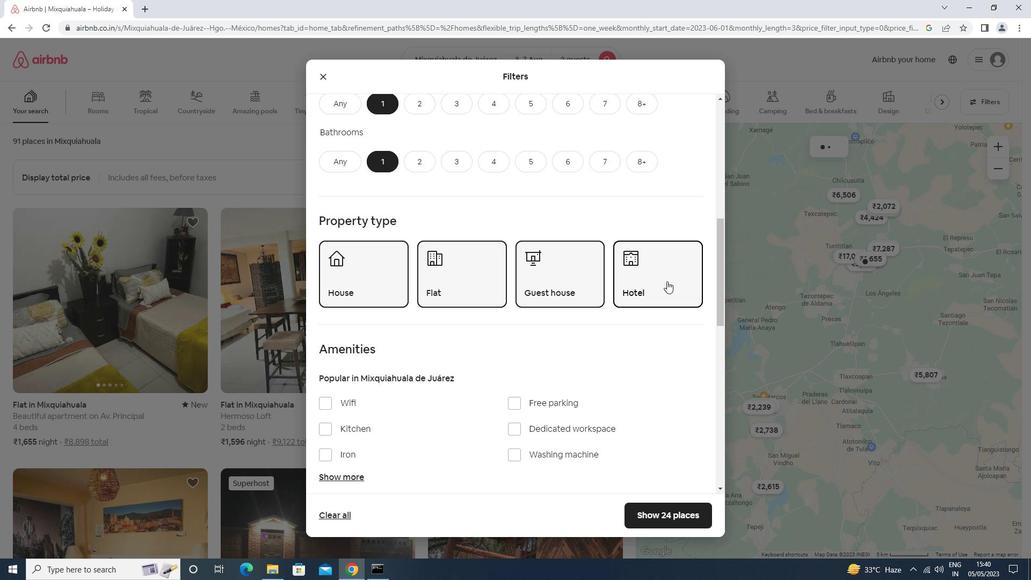 
Action: Mouse scrolled (667, 281) with delta (0, 0)
Screenshot: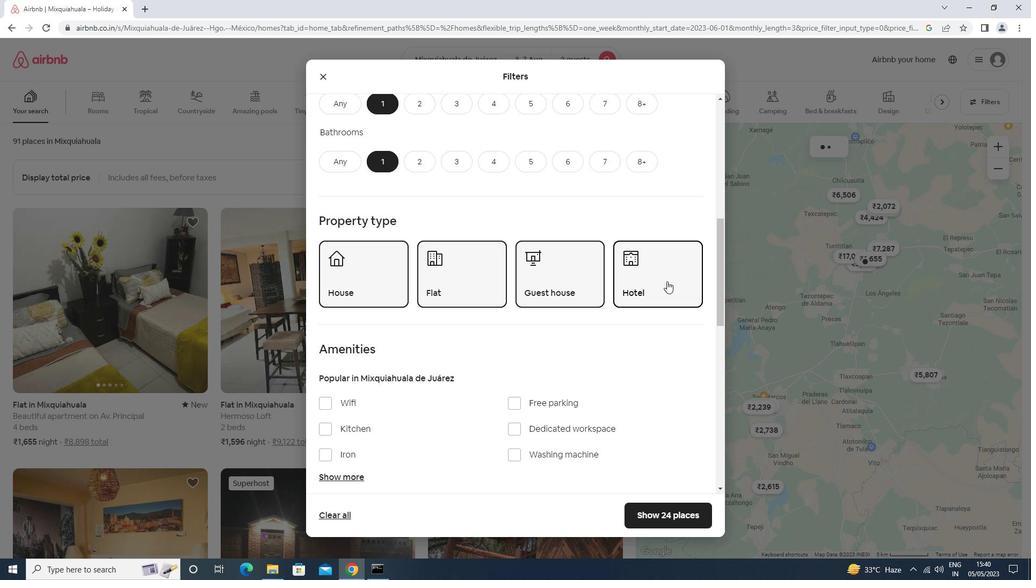 
Action: Mouse scrolled (667, 281) with delta (0, 0)
Screenshot: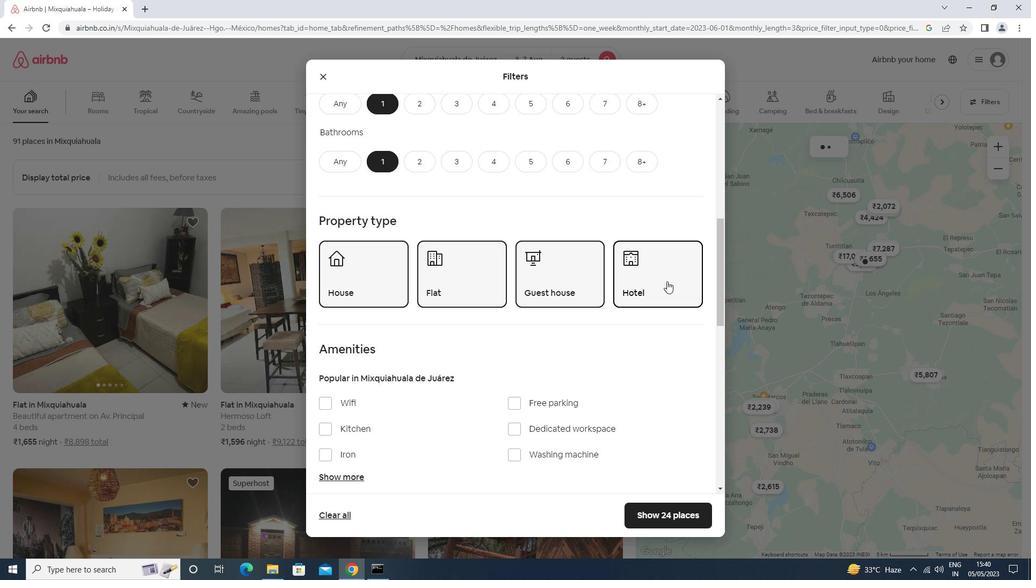 
Action: Mouse scrolled (667, 281) with delta (0, 0)
Screenshot: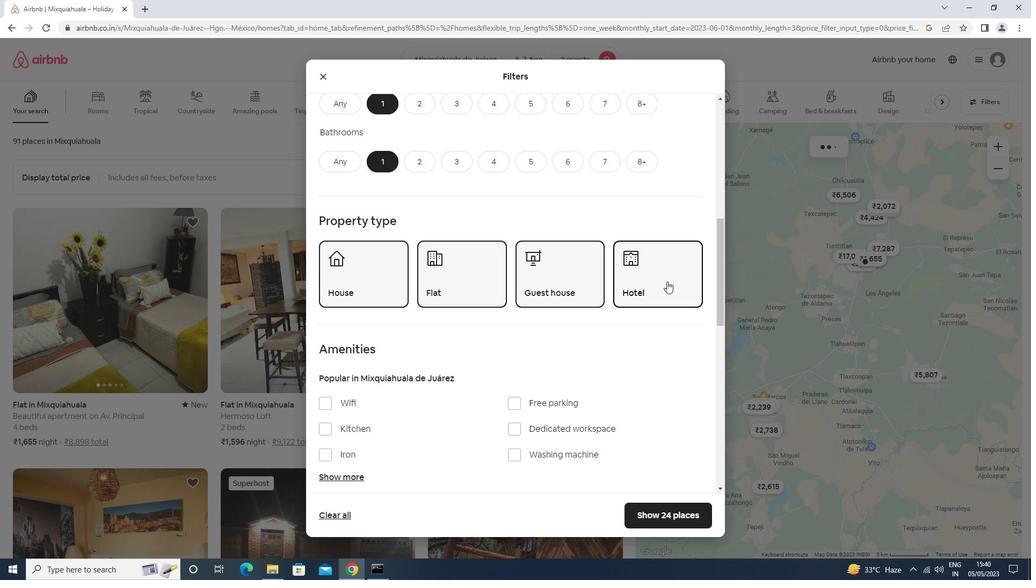 
Action: Mouse scrolled (667, 281) with delta (0, 0)
Screenshot: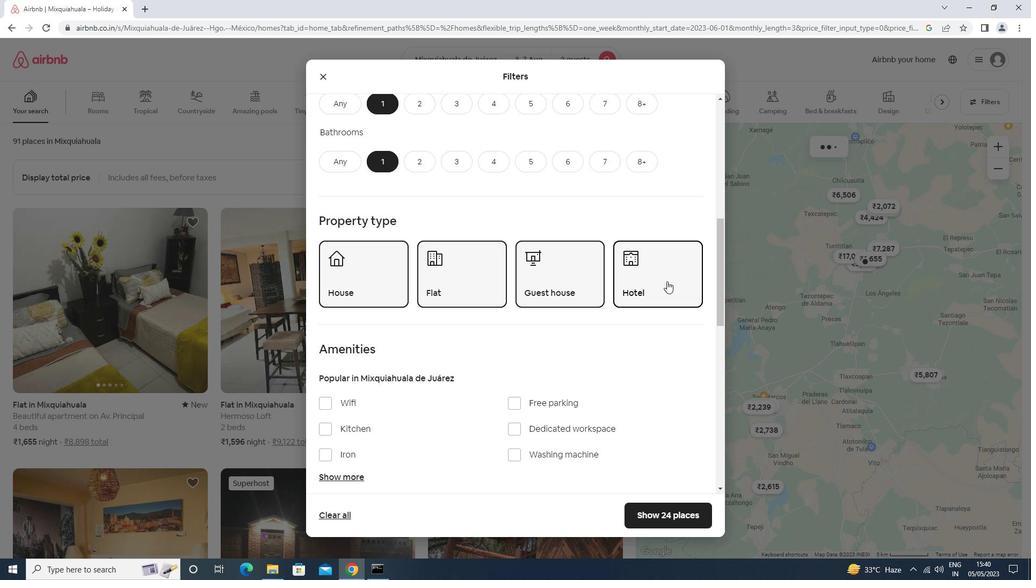 
Action: Mouse moved to (674, 331)
Screenshot: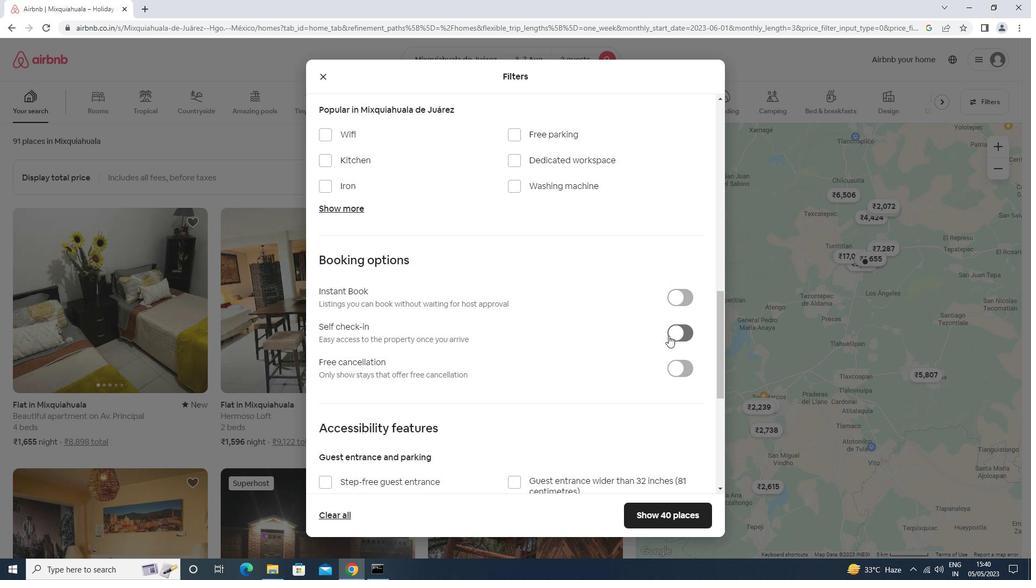 
Action: Mouse pressed left at (674, 331)
Screenshot: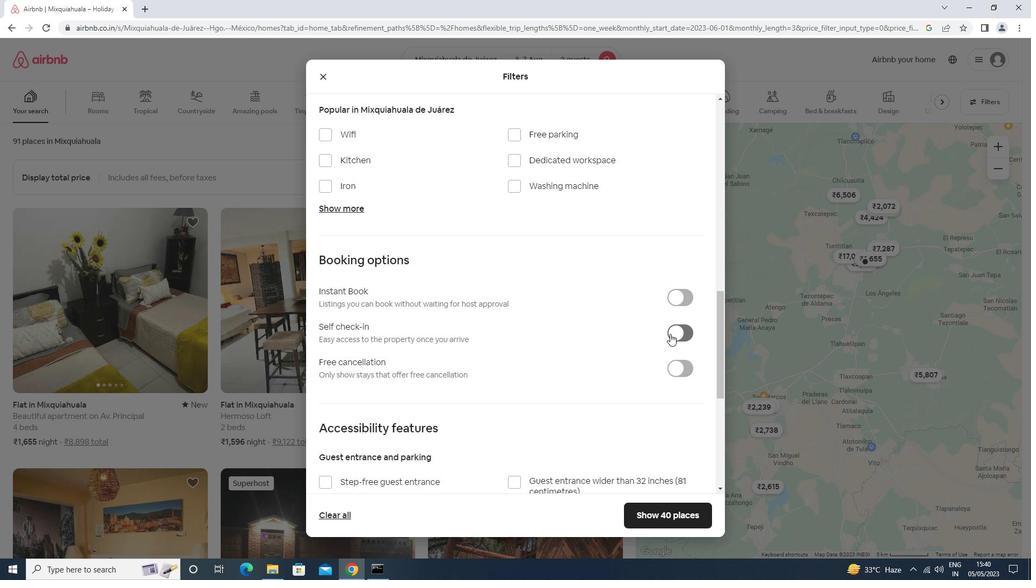 
Action: Mouse moved to (541, 338)
Screenshot: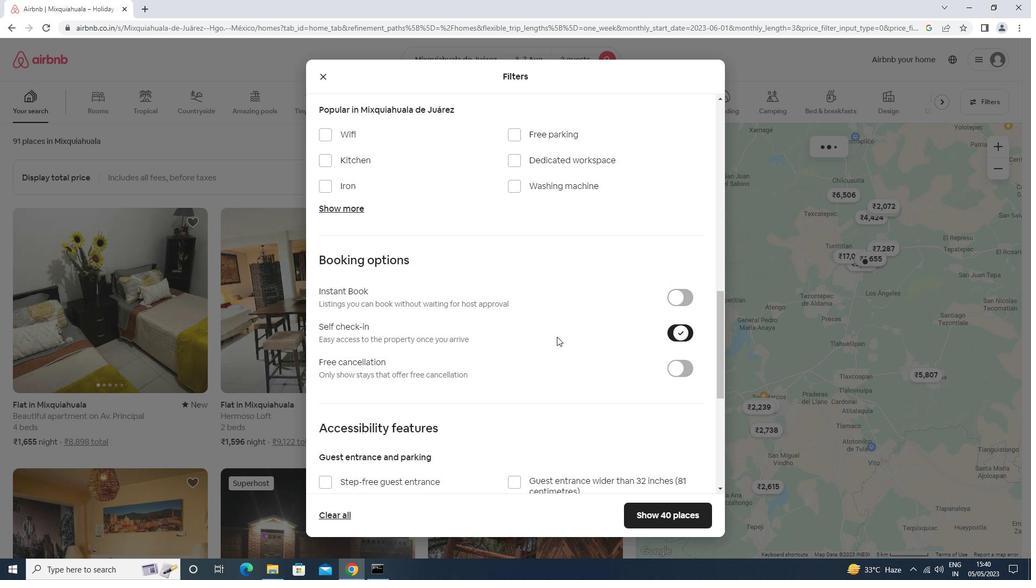
Action: Mouse scrolled (541, 337) with delta (0, 0)
Screenshot: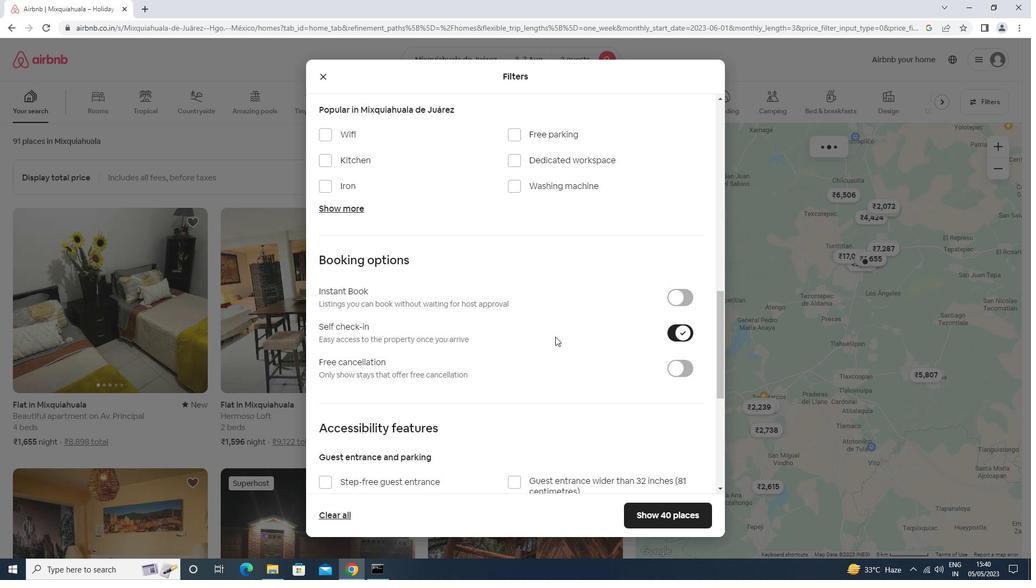 
Action: Mouse scrolled (541, 337) with delta (0, 0)
Screenshot: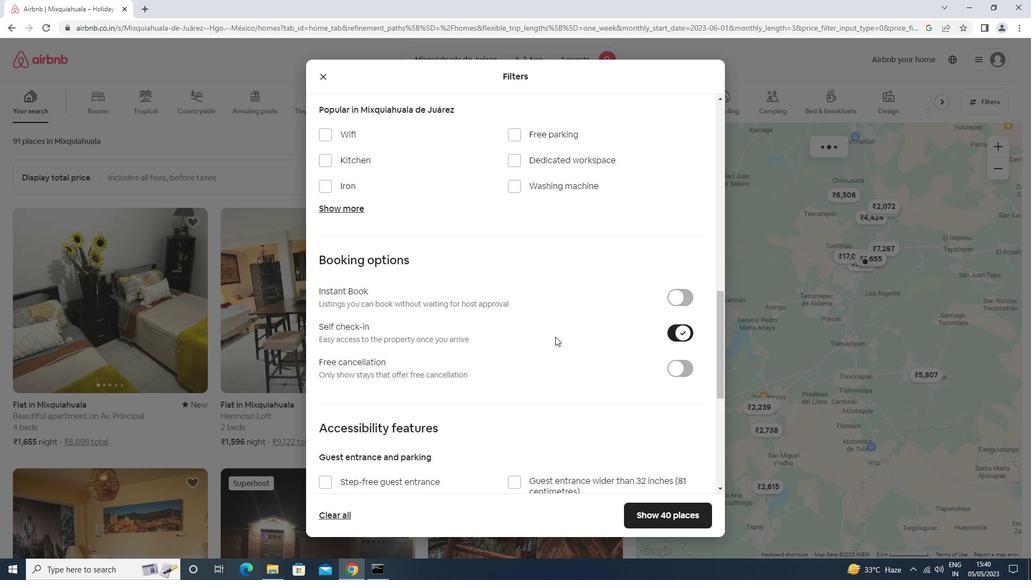 
Action: Mouse scrolled (541, 337) with delta (0, 0)
Screenshot: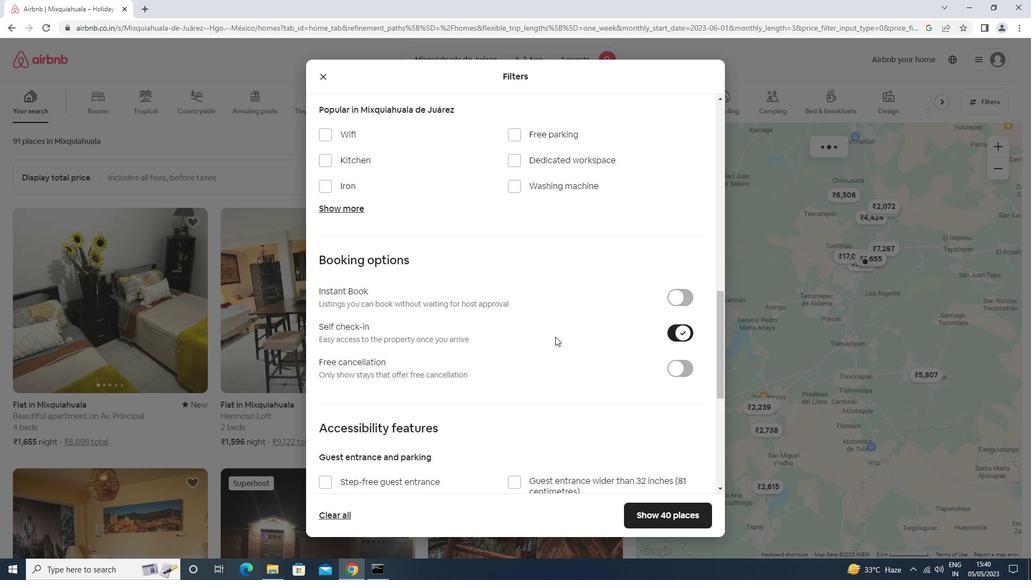 
Action: Mouse scrolled (541, 337) with delta (0, 0)
Screenshot: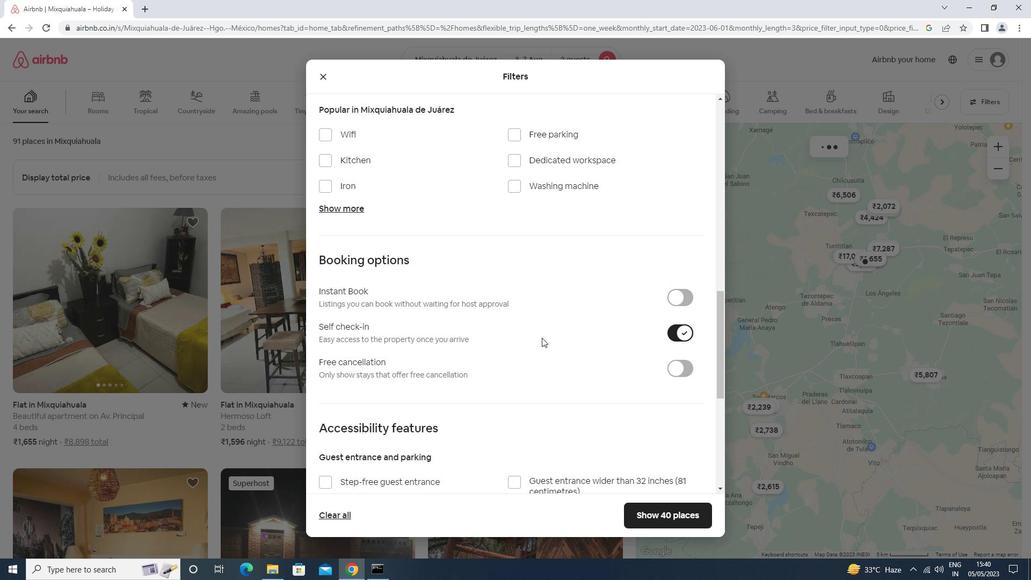 
Action: Mouse scrolled (541, 336) with delta (0, -1)
Screenshot: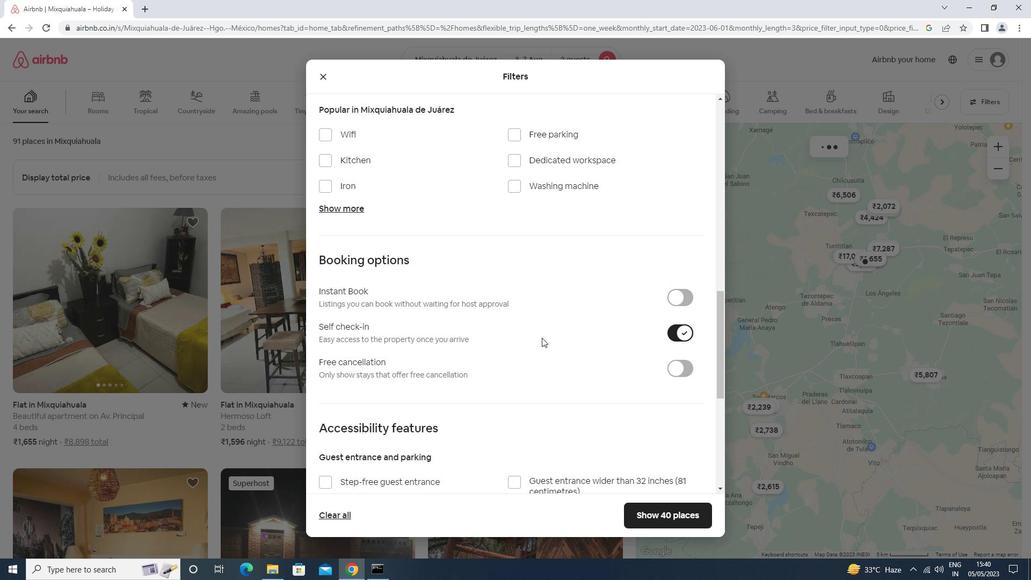 
Action: Mouse scrolled (541, 337) with delta (0, 0)
Screenshot: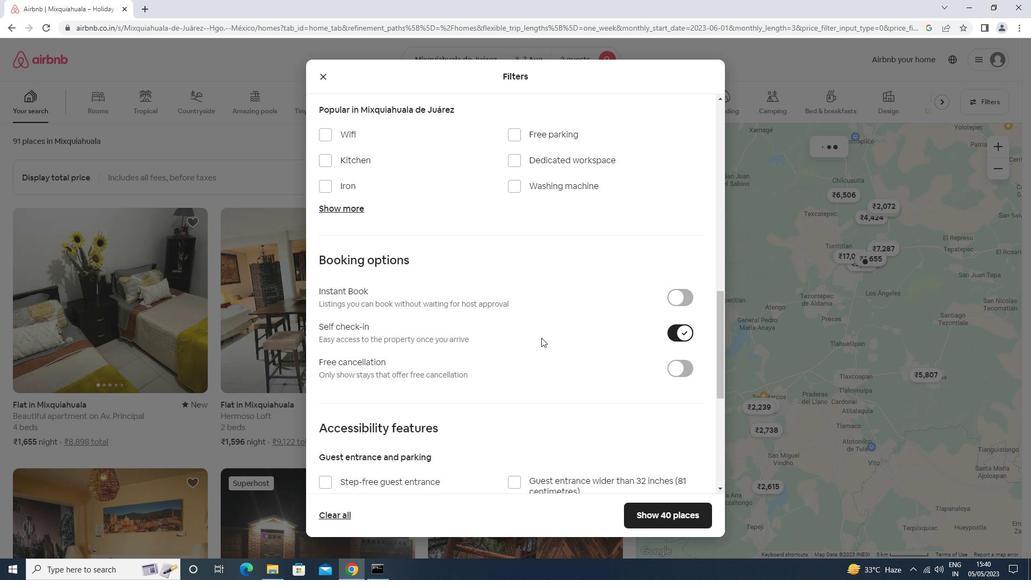 
Action: Mouse moved to (365, 413)
Screenshot: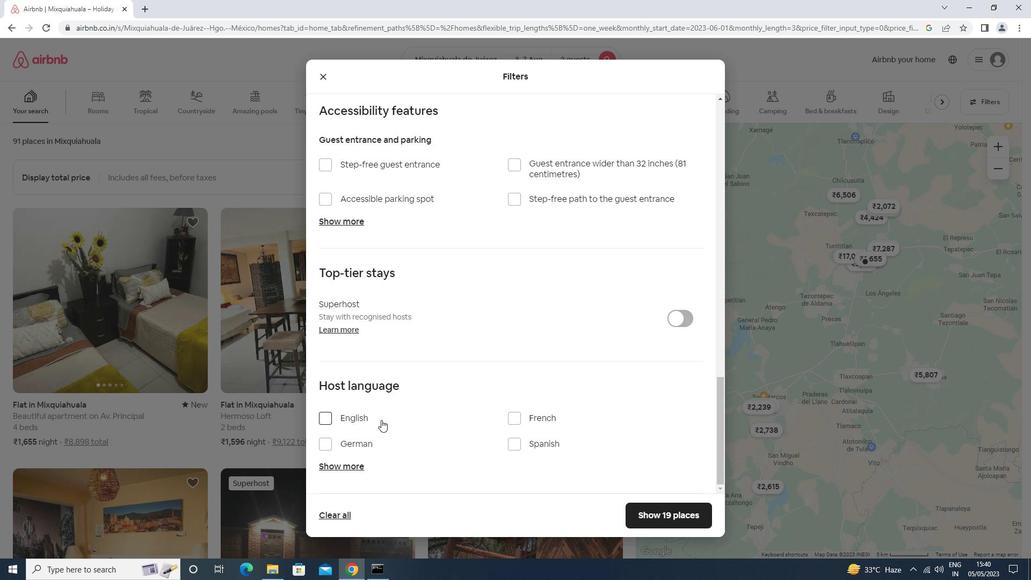 
Action: Mouse pressed left at (365, 413)
Screenshot: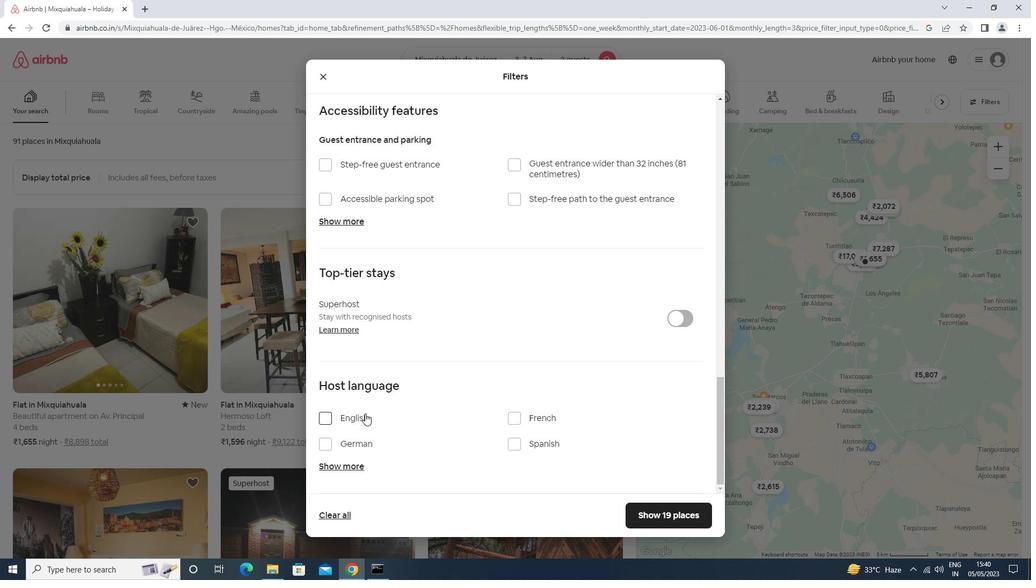 
Action: Mouse moved to (641, 506)
Screenshot: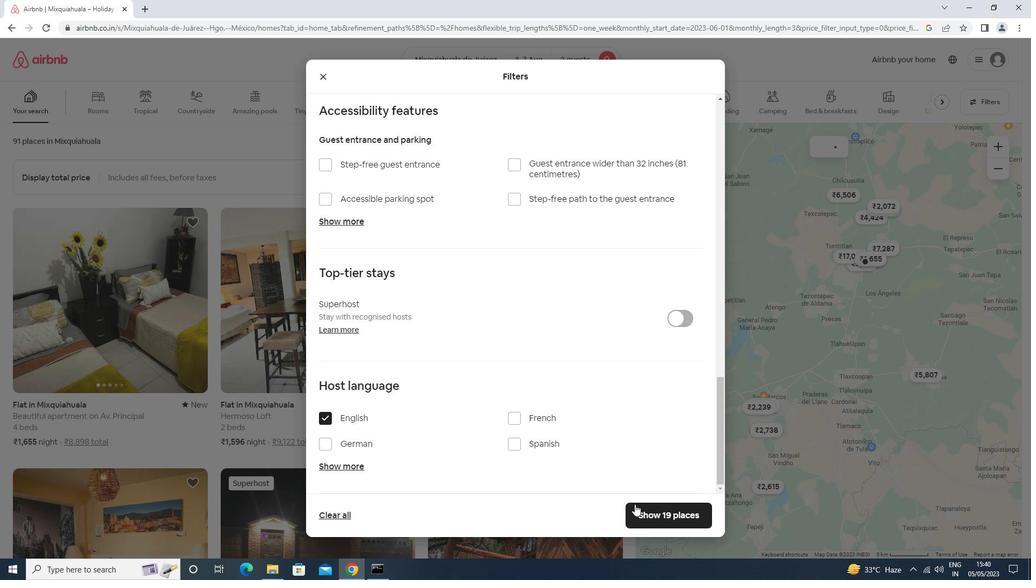 
Action: Mouse pressed left at (641, 506)
Screenshot: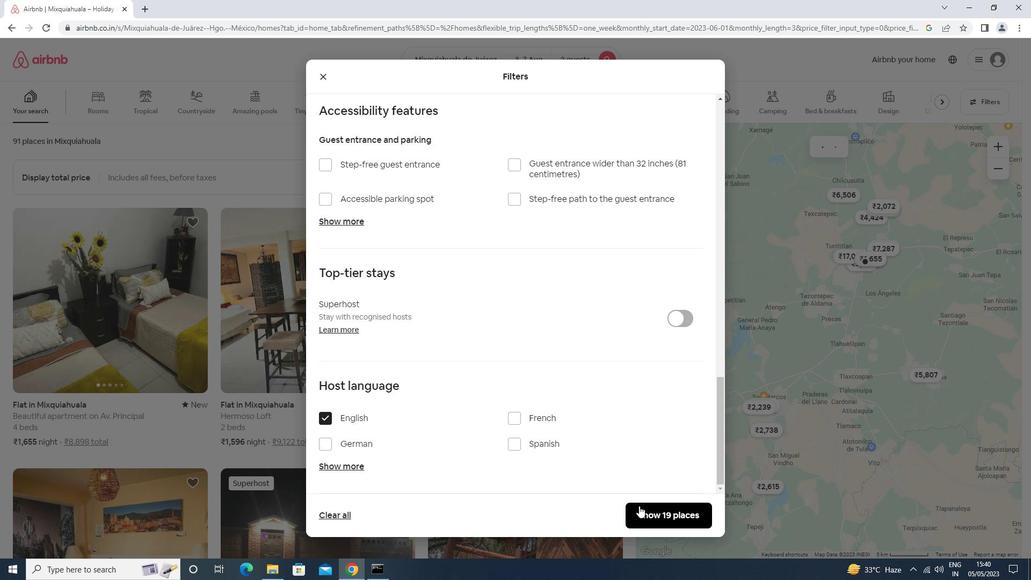 
